 Task: Search one way flight ticket for 4 adults, 1 infant in seat and 1 infant on lap in premium economy from Utqiagvik(barrow): Wiley Postwill Rogers Memorial Airport to Greensboro: Piedmont Triad International Airport on 5-1-2023. Stops: One stop or fewer. Choice of flights is Sun country airlines. Number of bags: 3 checked bags. Price is upto 83000. Outbound departure time preference is 20:45. Return departure time preference is 4:45.
Action: Mouse moved to (168, 189)
Screenshot: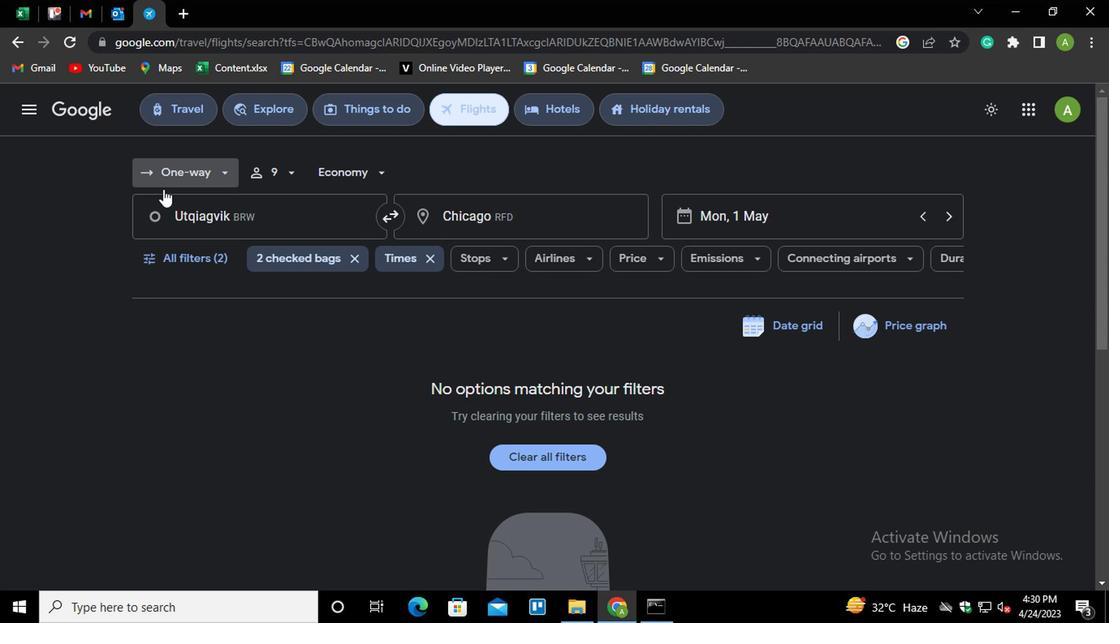
Action: Mouse pressed left at (168, 189)
Screenshot: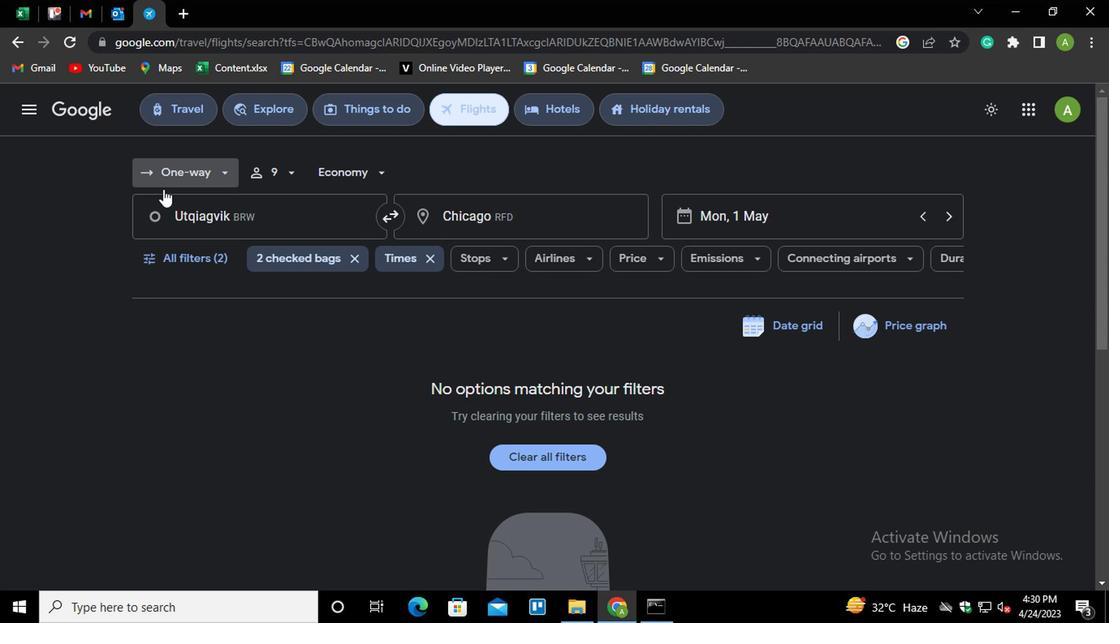 
Action: Mouse moved to (216, 248)
Screenshot: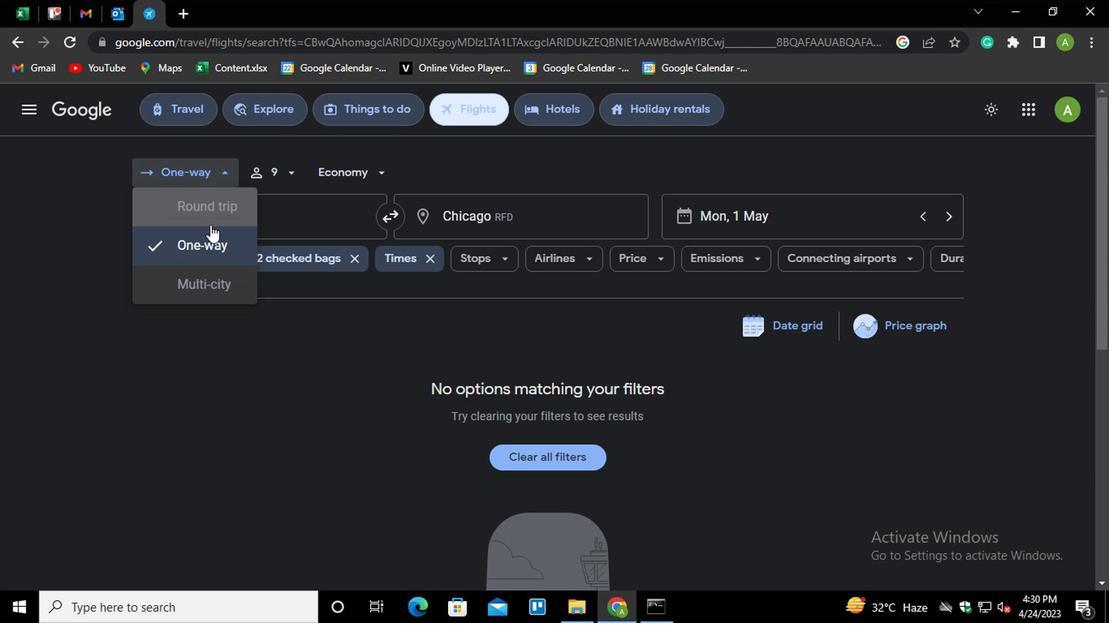 
Action: Mouse pressed left at (216, 248)
Screenshot: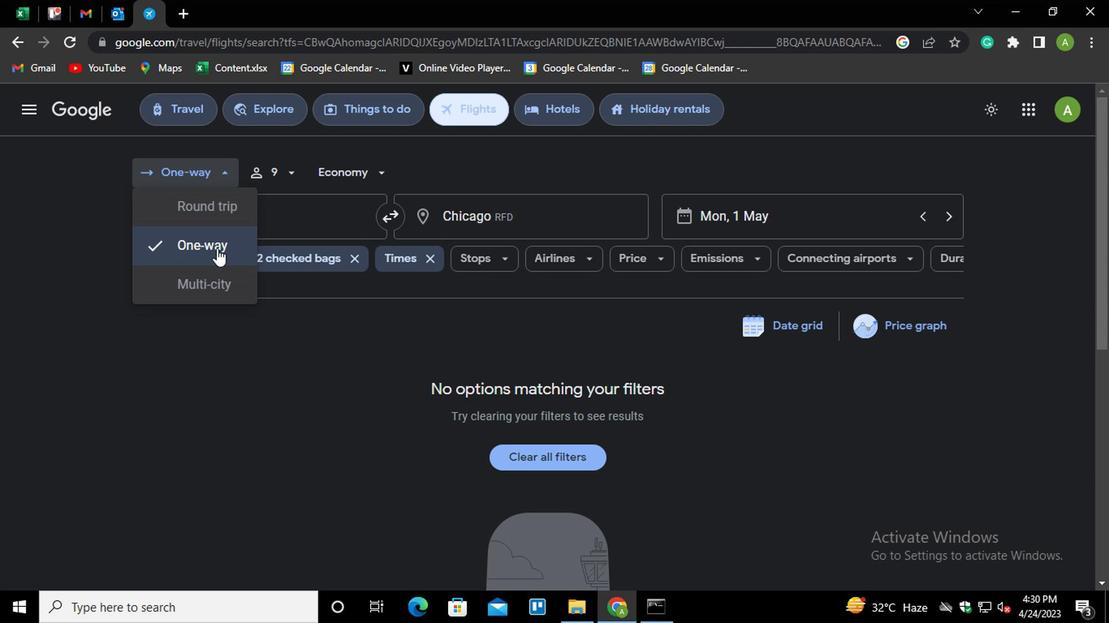 
Action: Mouse moved to (285, 180)
Screenshot: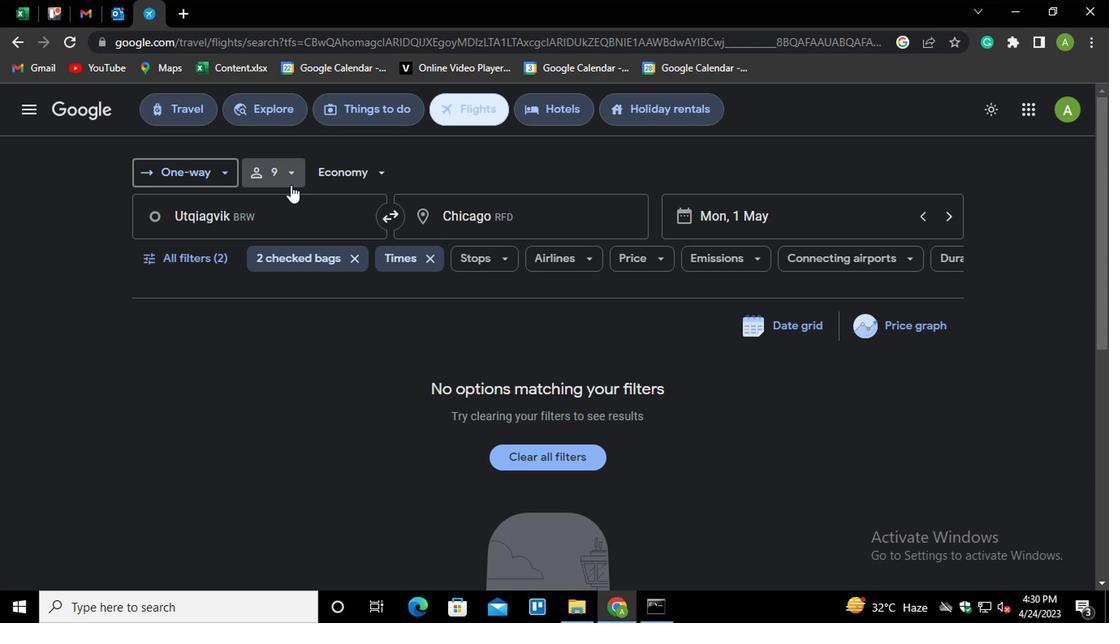
Action: Mouse pressed left at (285, 180)
Screenshot: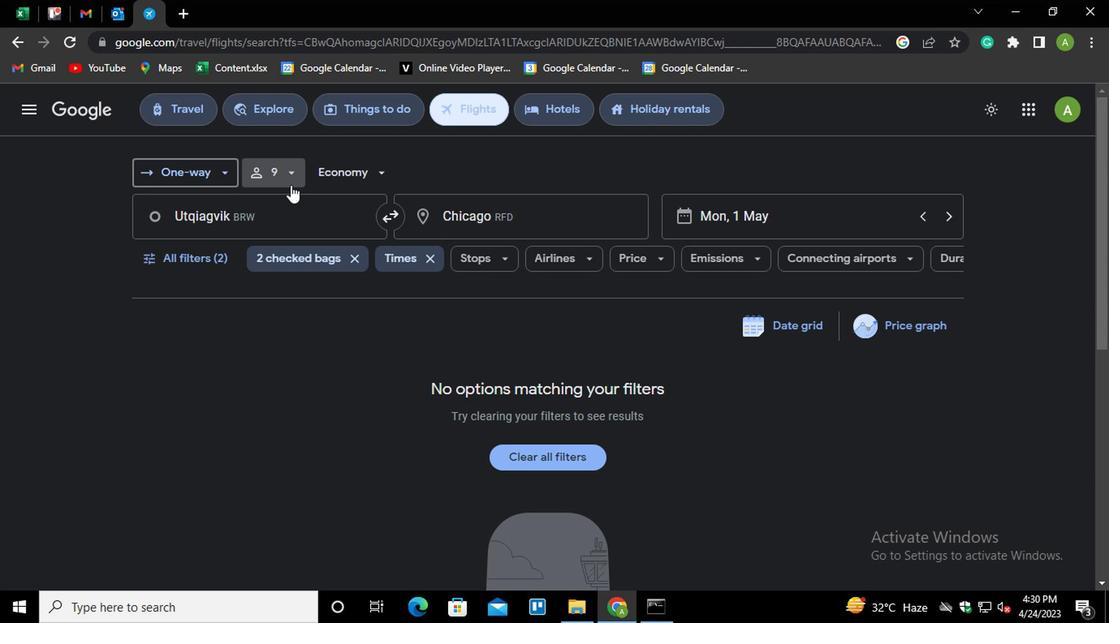 
Action: Mouse moved to (343, 217)
Screenshot: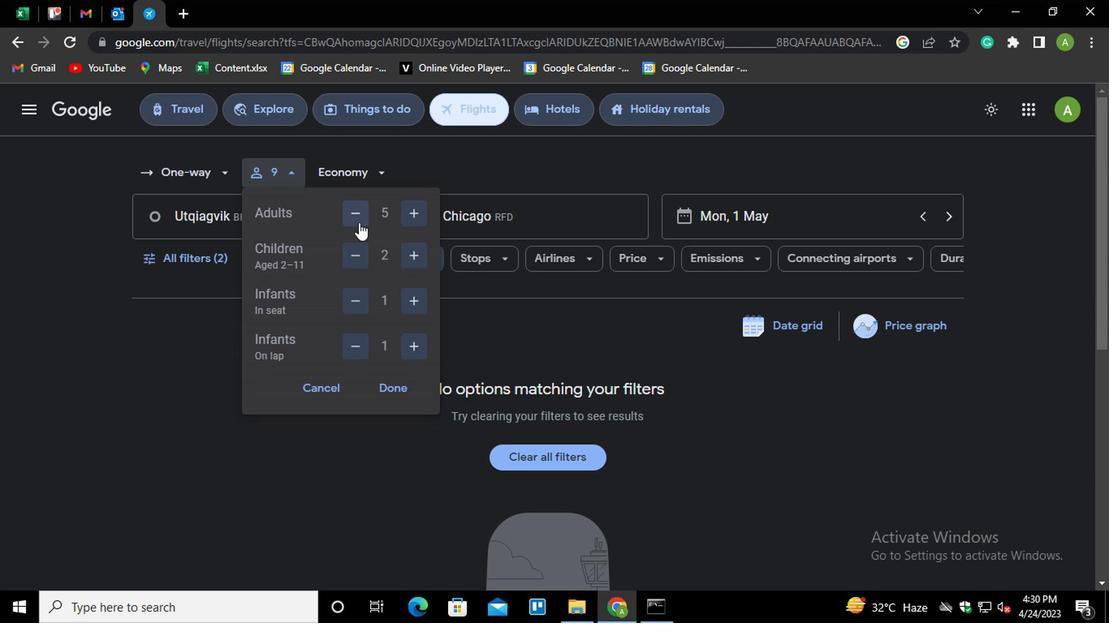 
Action: Mouse pressed left at (343, 217)
Screenshot: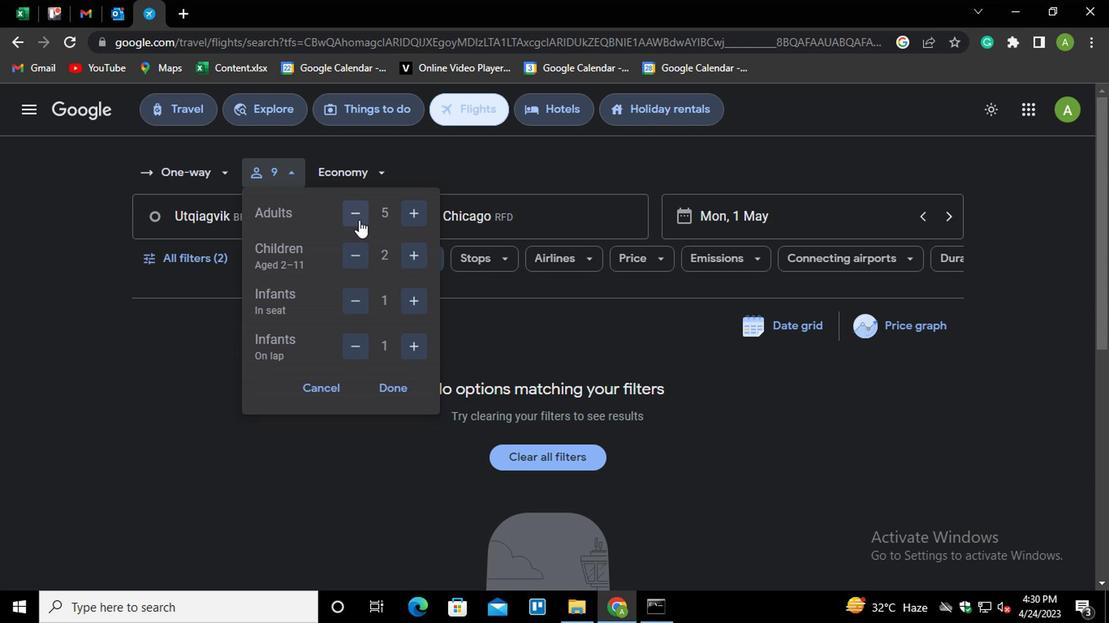 
Action: Mouse moved to (344, 257)
Screenshot: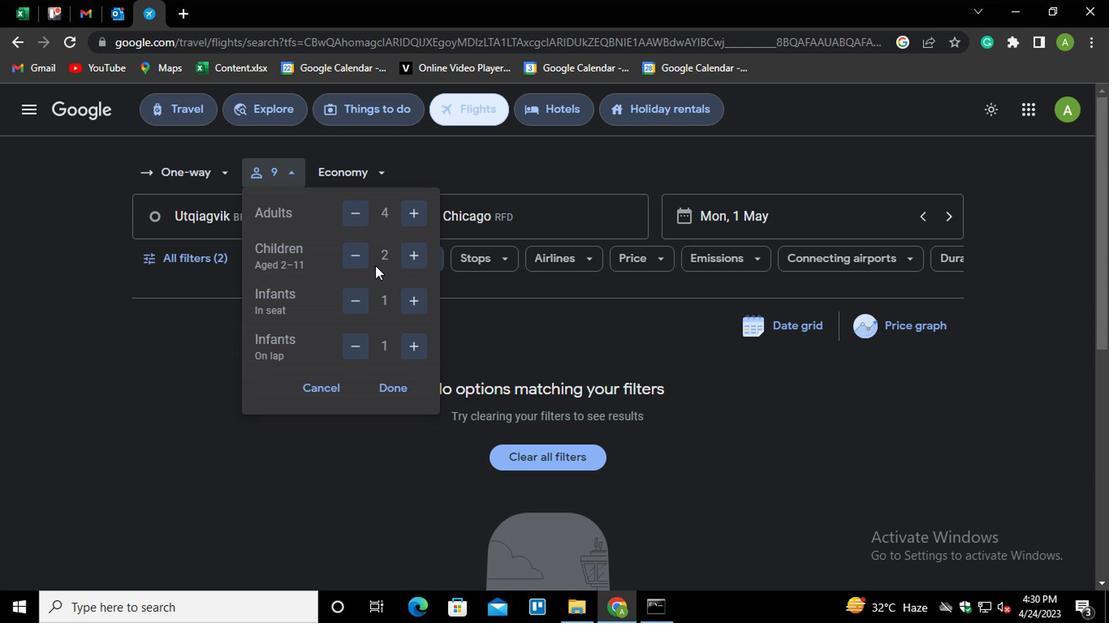 
Action: Mouse pressed left at (344, 257)
Screenshot: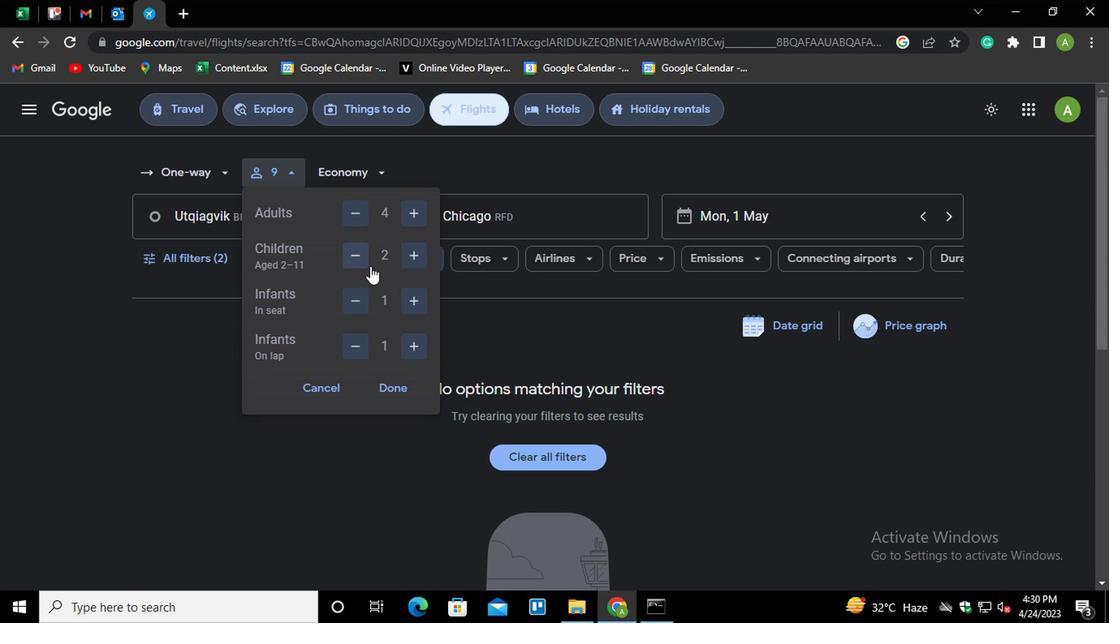 
Action: Mouse pressed left at (344, 257)
Screenshot: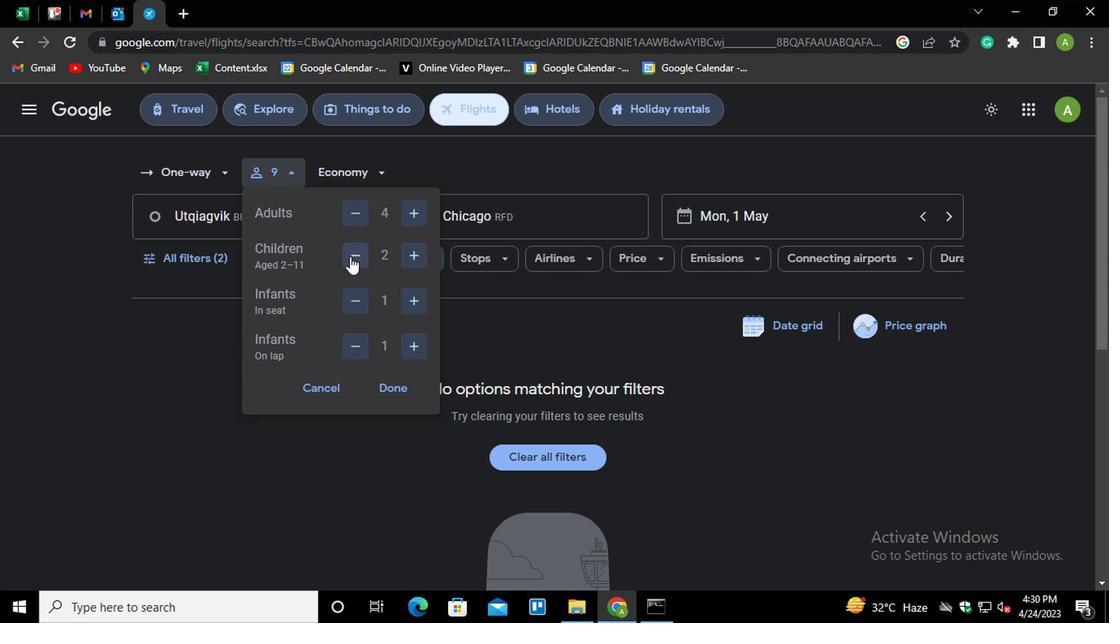 
Action: Mouse moved to (384, 393)
Screenshot: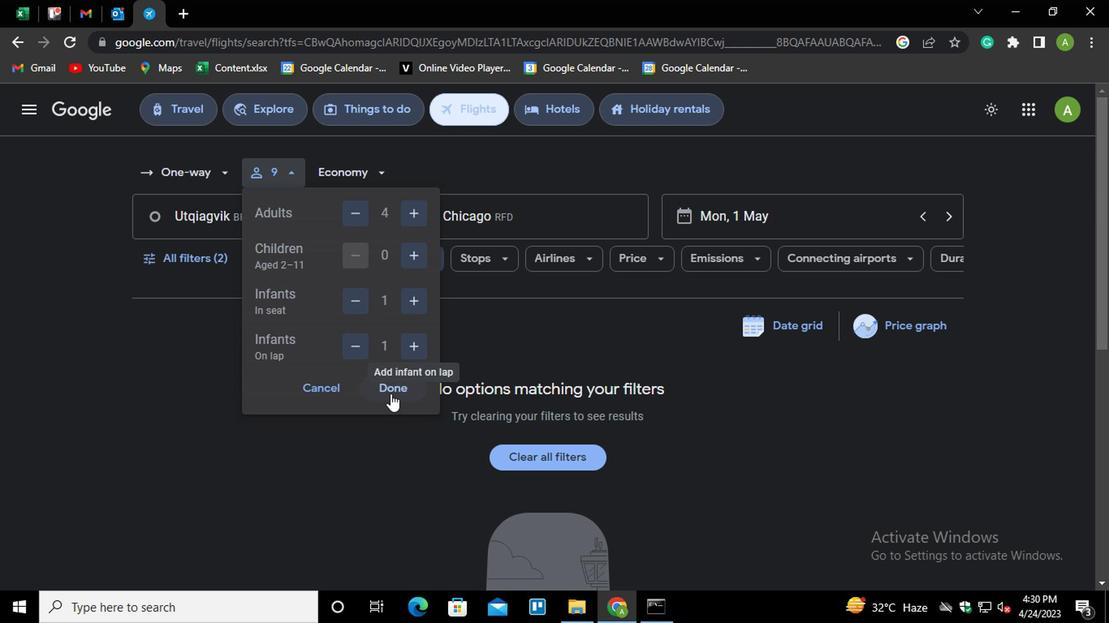 
Action: Mouse pressed left at (384, 393)
Screenshot: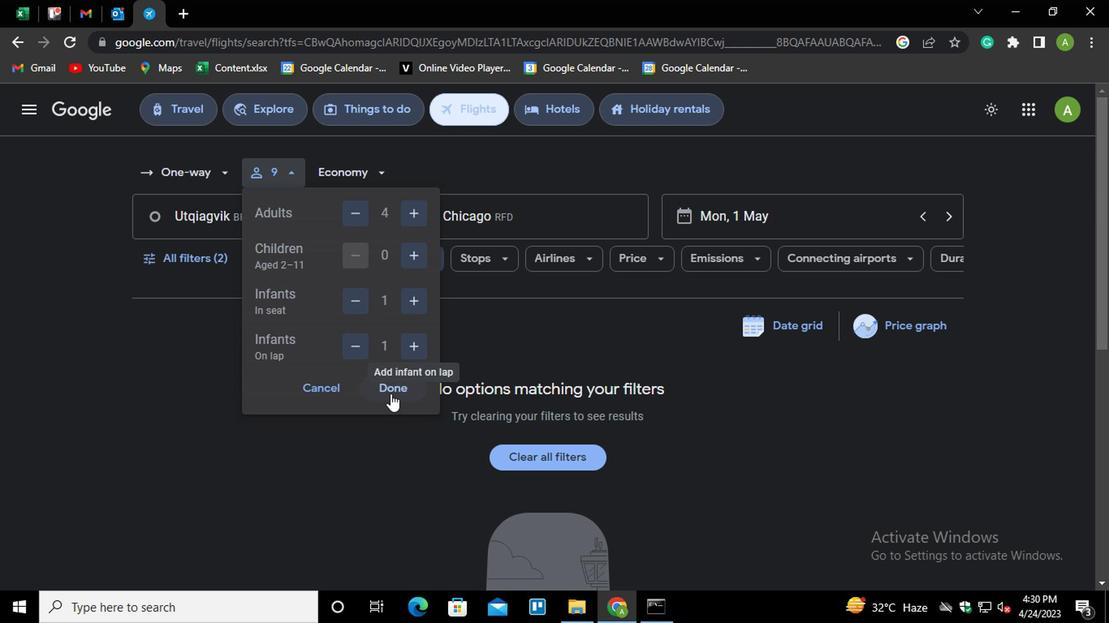 
Action: Mouse moved to (337, 187)
Screenshot: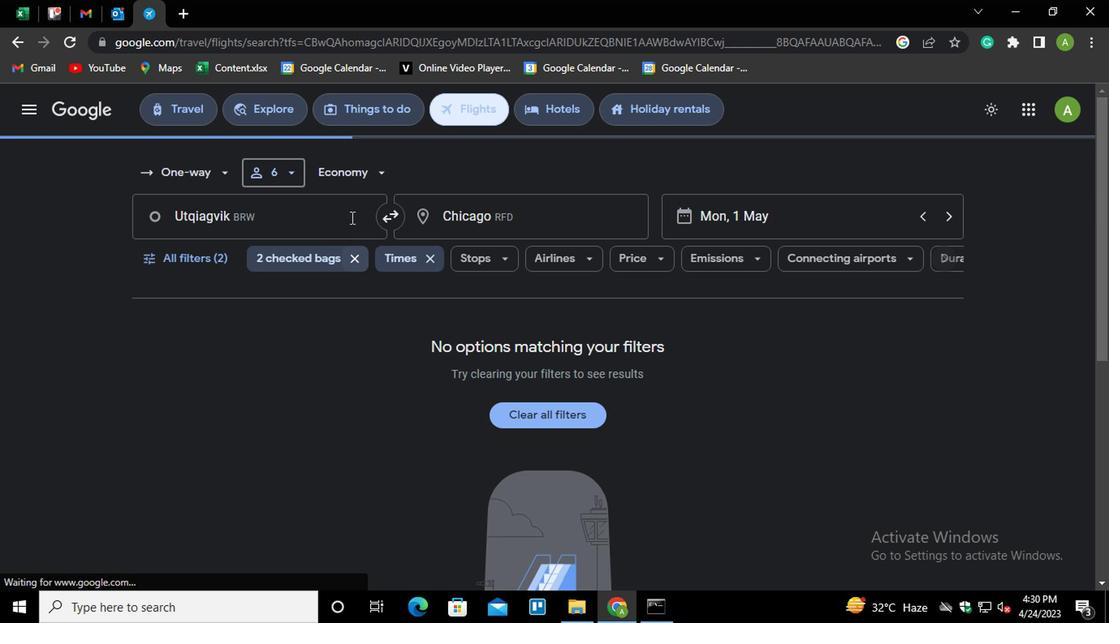 
Action: Mouse pressed left at (337, 187)
Screenshot: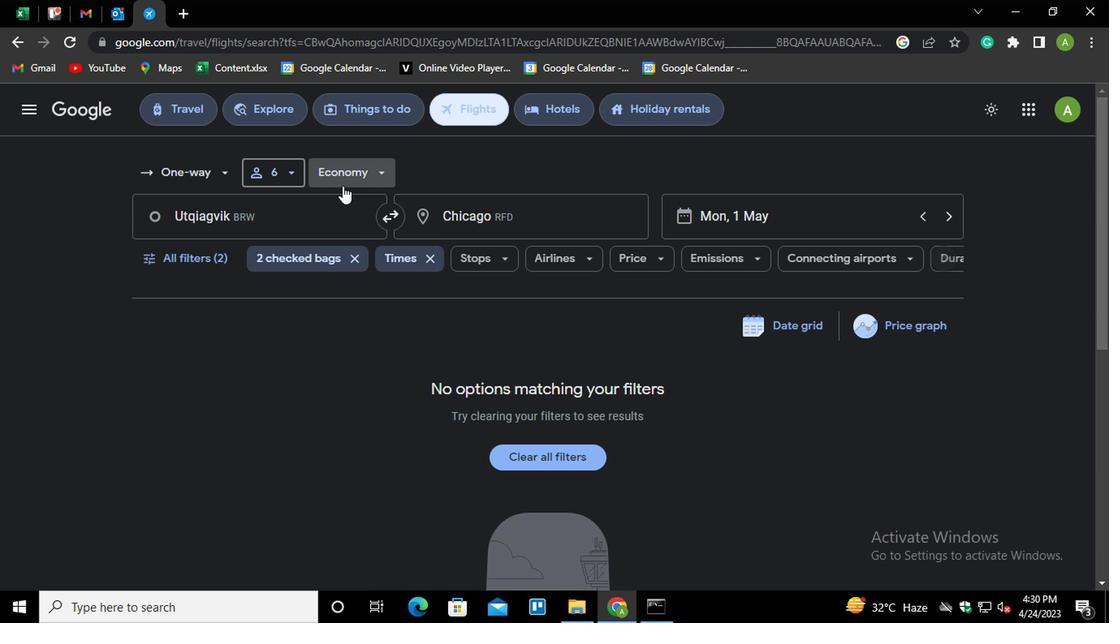 
Action: Mouse moved to (370, 237)
Screenshot: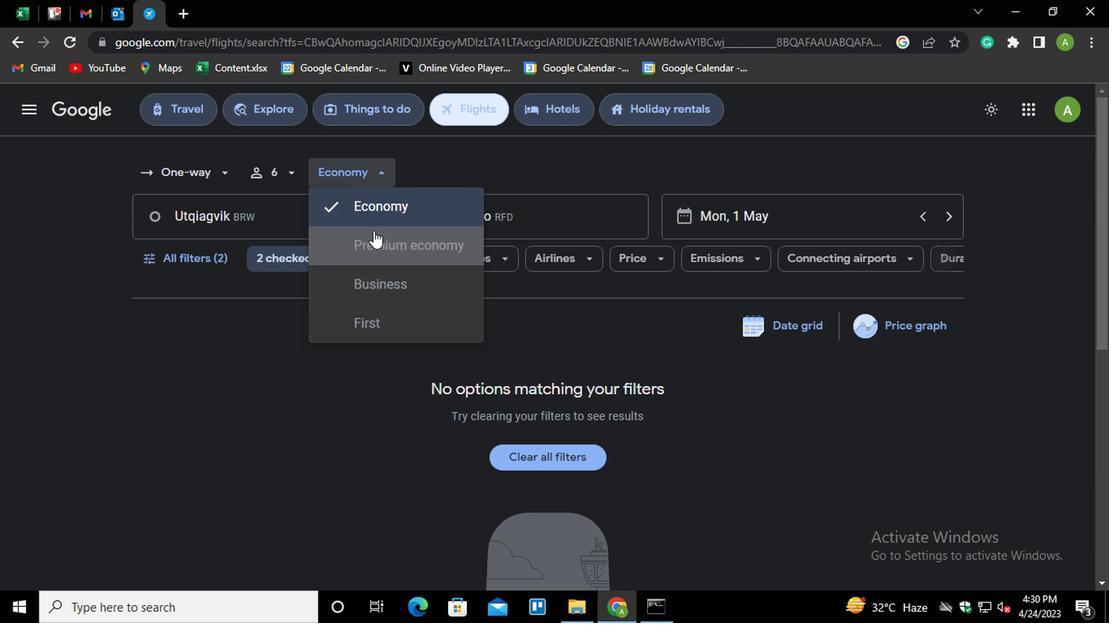 
Action: Mouse pressed left at (370, 237)
Screenshot: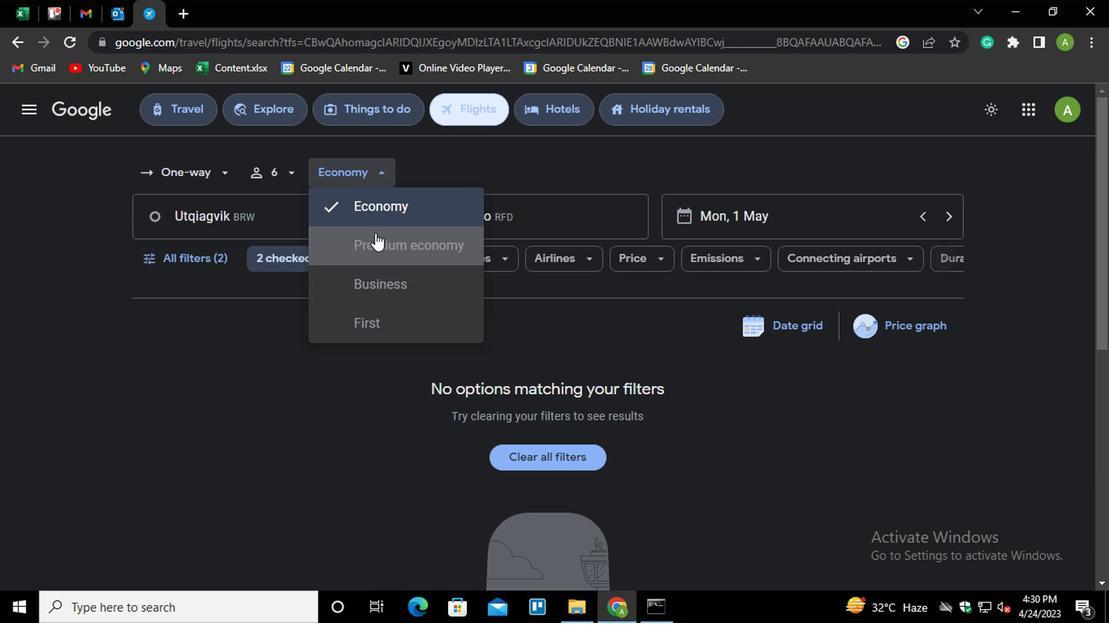 
Action: Mouse moved to (533, 224)
Screenshot: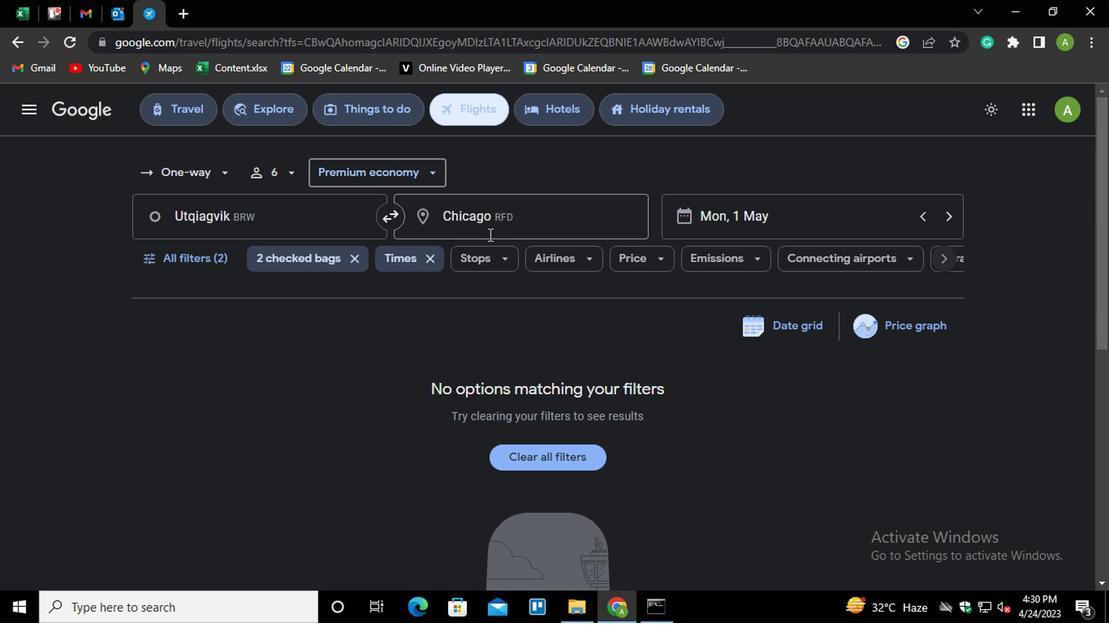 
Action: Mouse pressed left at (533, 224)
Screenshot: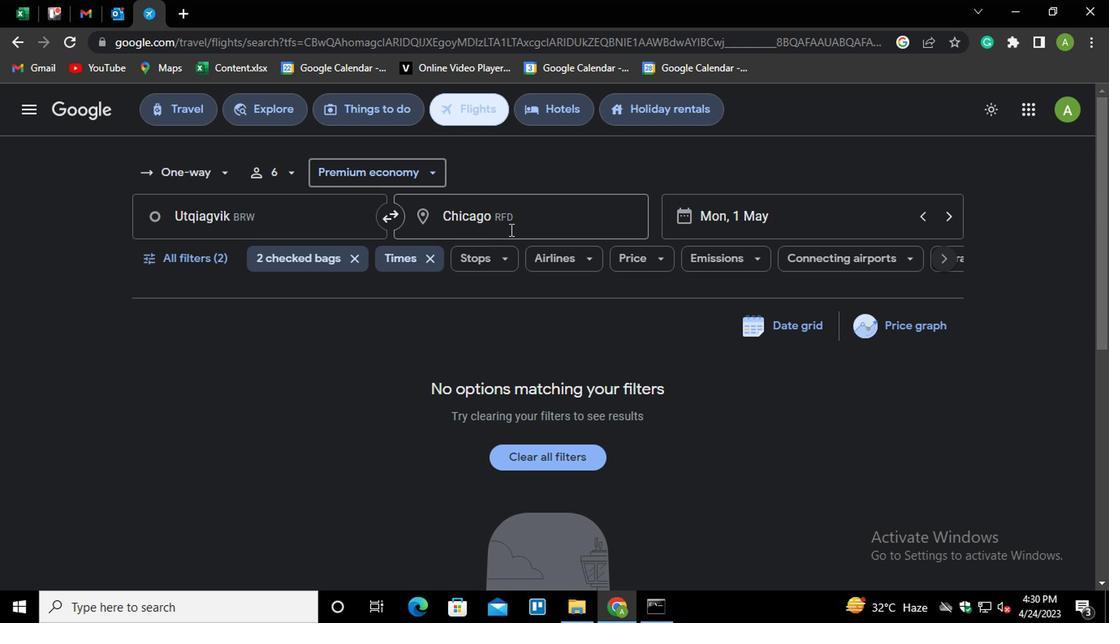 
Action: Mouse moved to (532, 224)
Screenshot: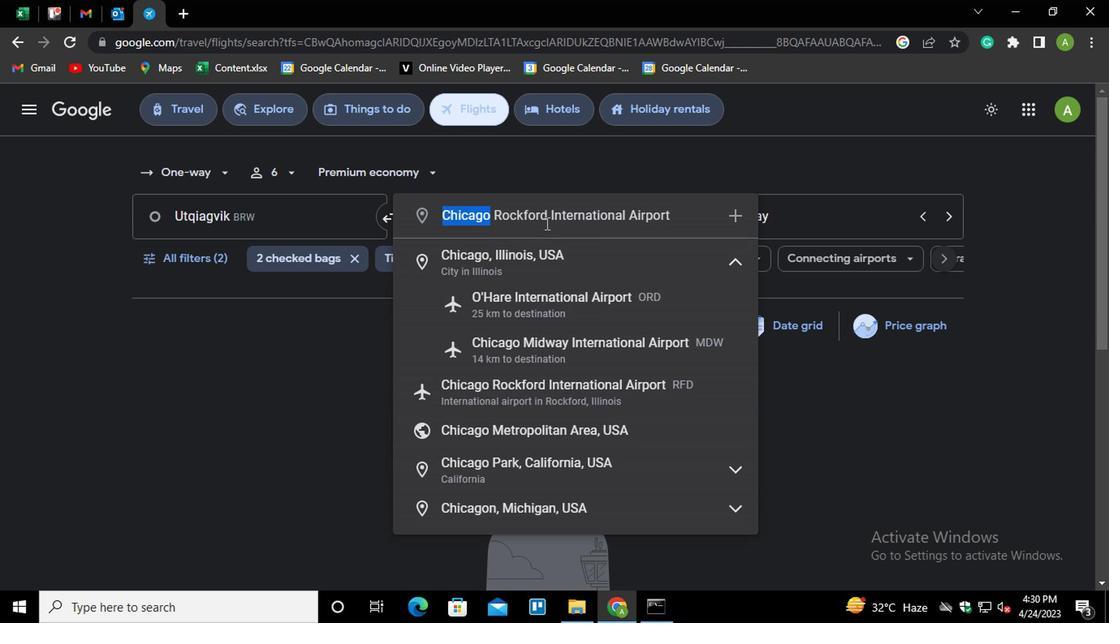 
Action: Key pressed <Key.shift>GREENS<Key.down><Key.down><Key.enter>
Screenshot: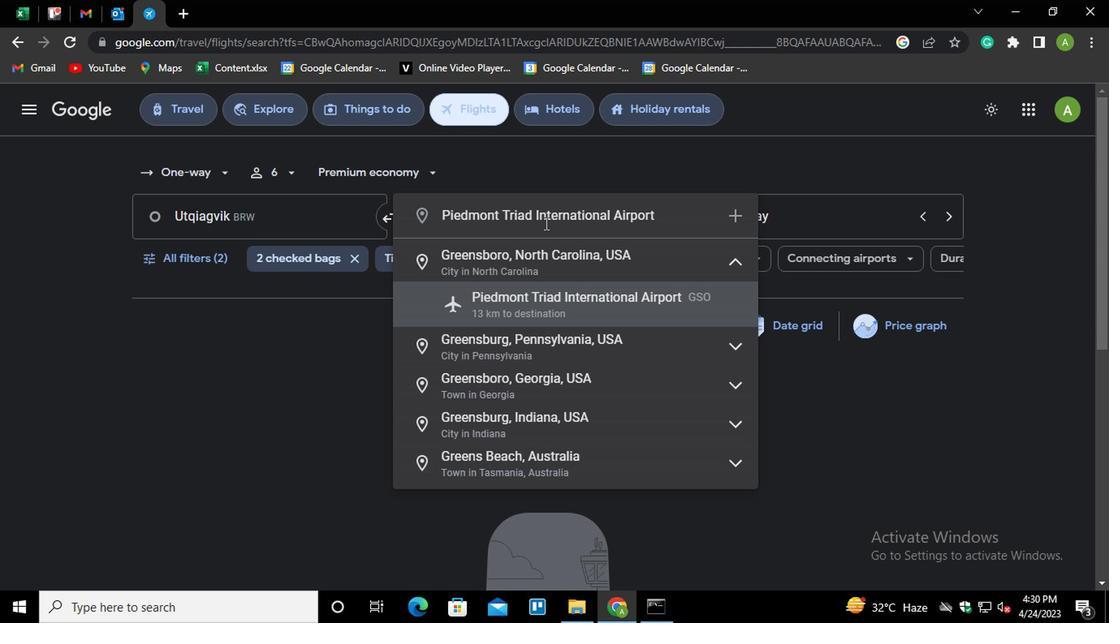 
Action: Mouse moved to (220, 259)
Screenshot: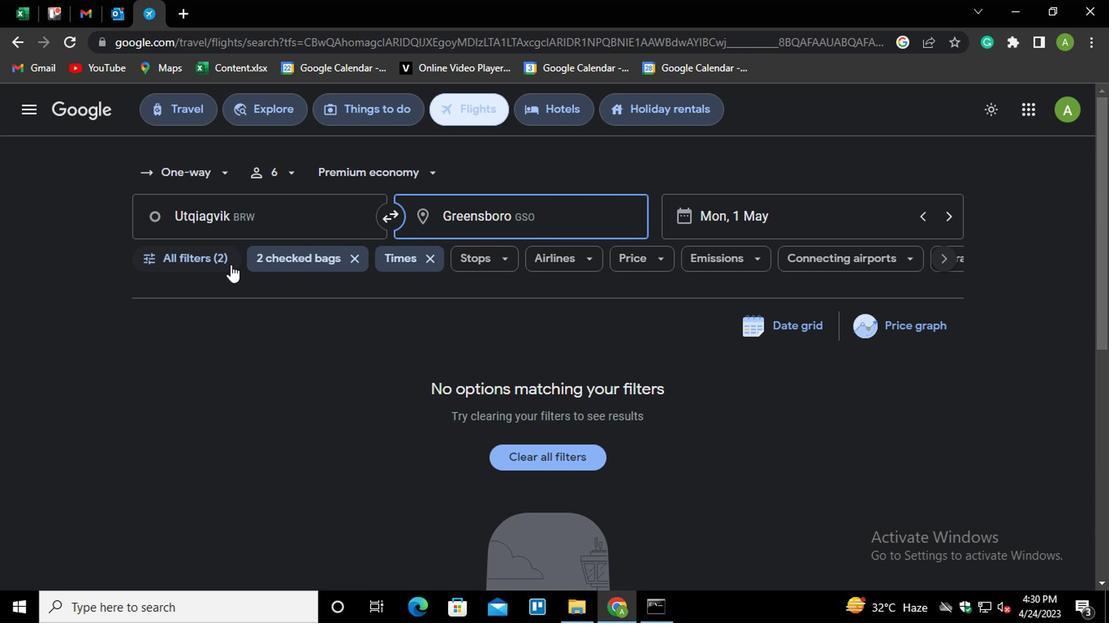 
Action: Mouse pressed left at (220, 259)
Screenshot: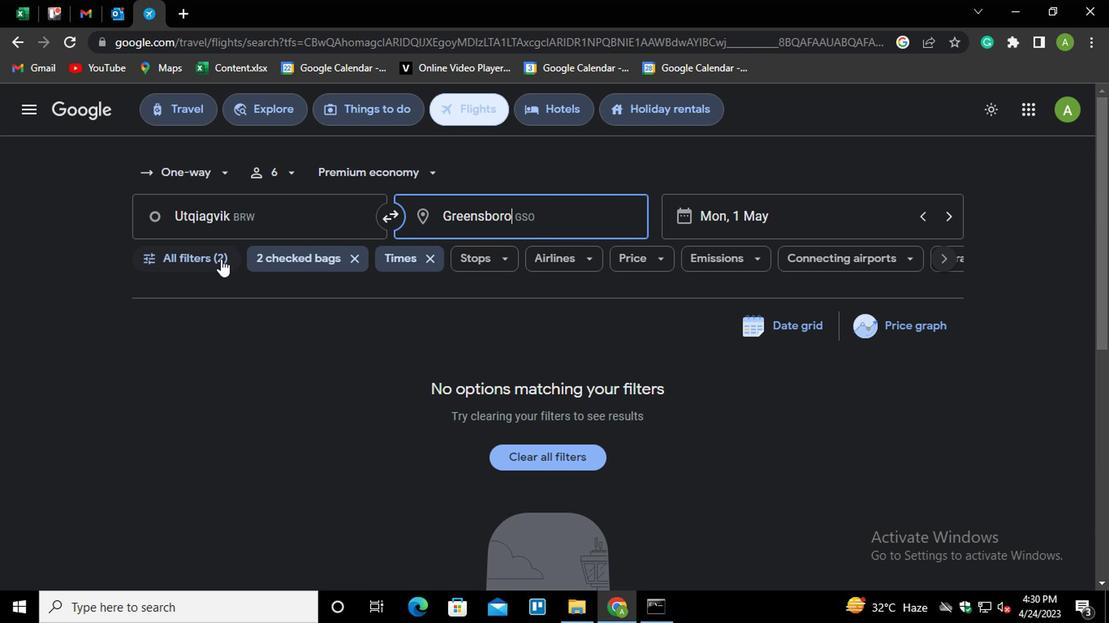 
Action: Mouse moved to (360, 480)
Screenshot: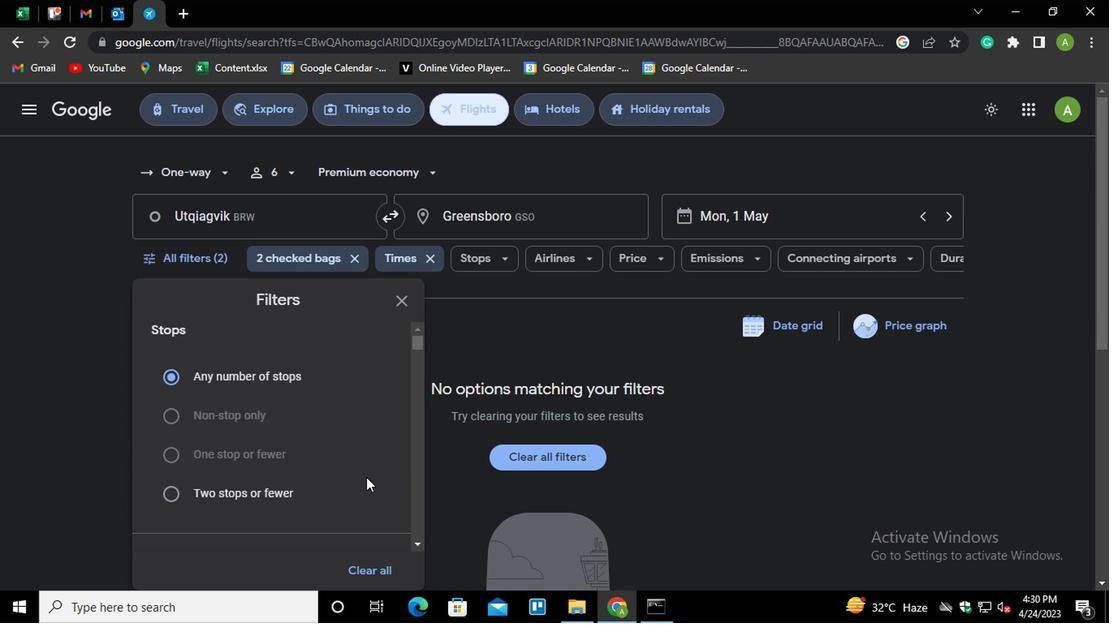 
Action: Mouse scrolled (360, 479) with delta (0, -1)
Screenshot: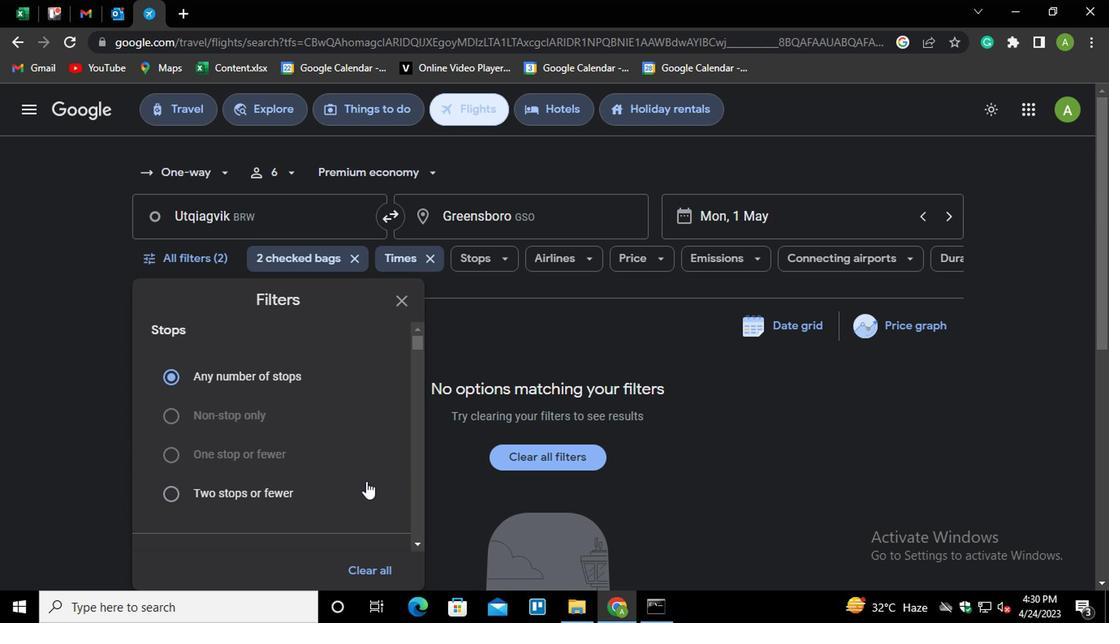 
Action: Mouse moved to (359, 477)
Screenshot: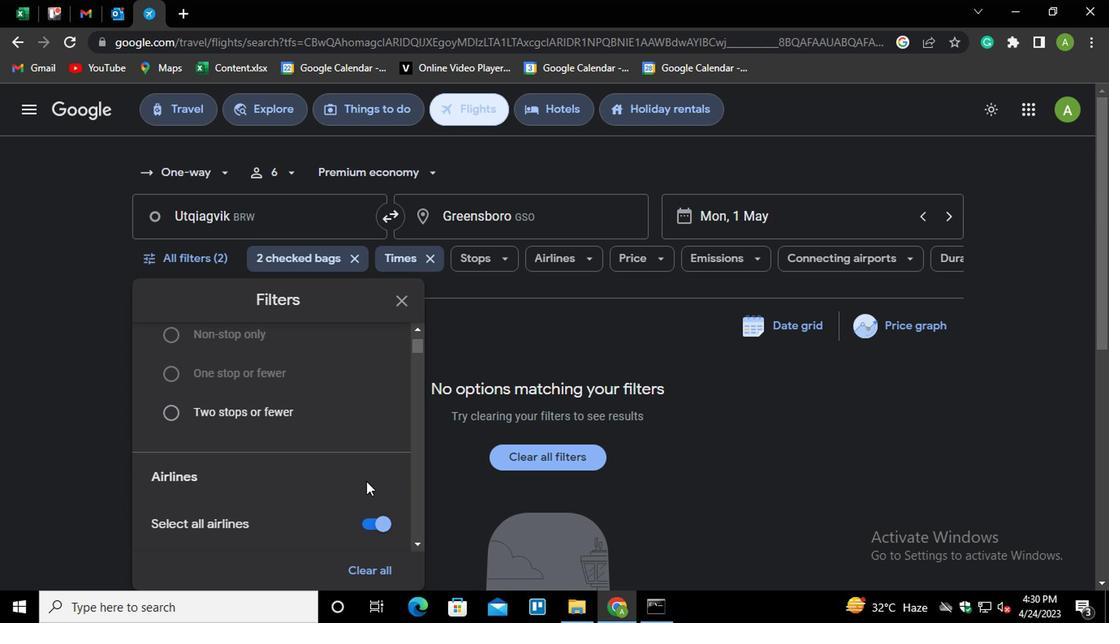 
Action: Mouse scrolled (359, 478) with delta (0, 1)
Screenshot: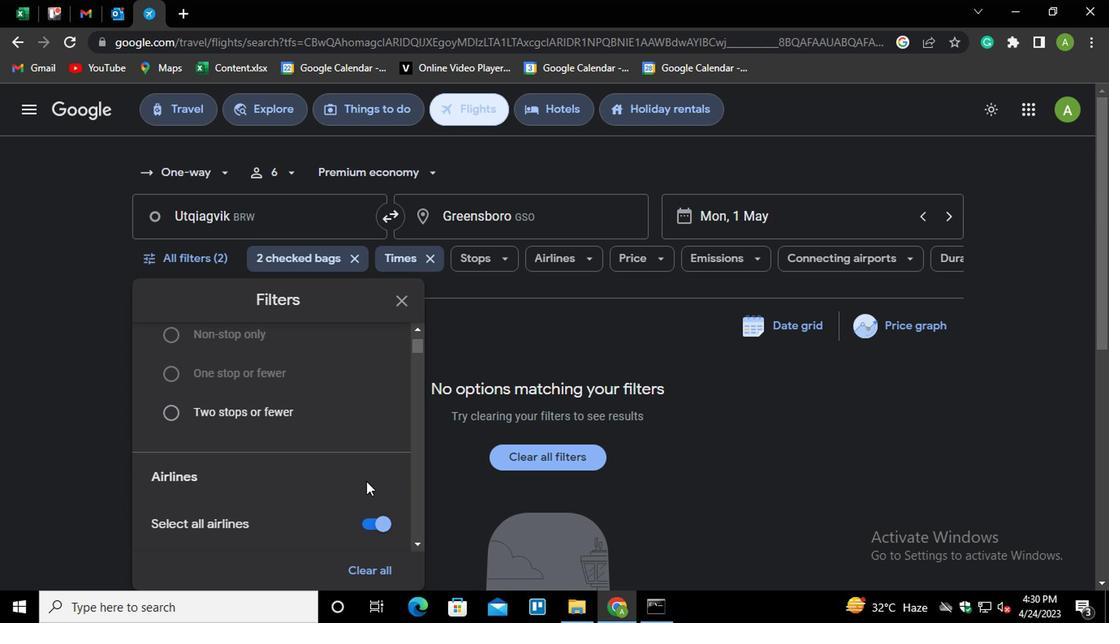 
Action: Mouse scrolled (359, 478) with delta (0, 1)
Screenshot: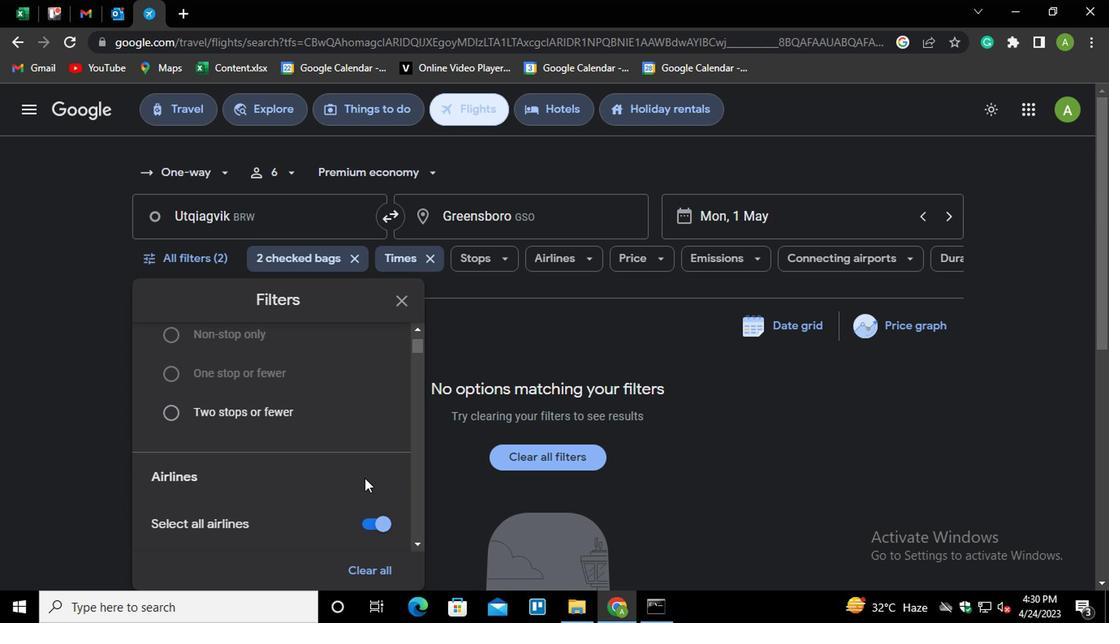 
Action: Mouse moved to (295, 452)
Screenshot: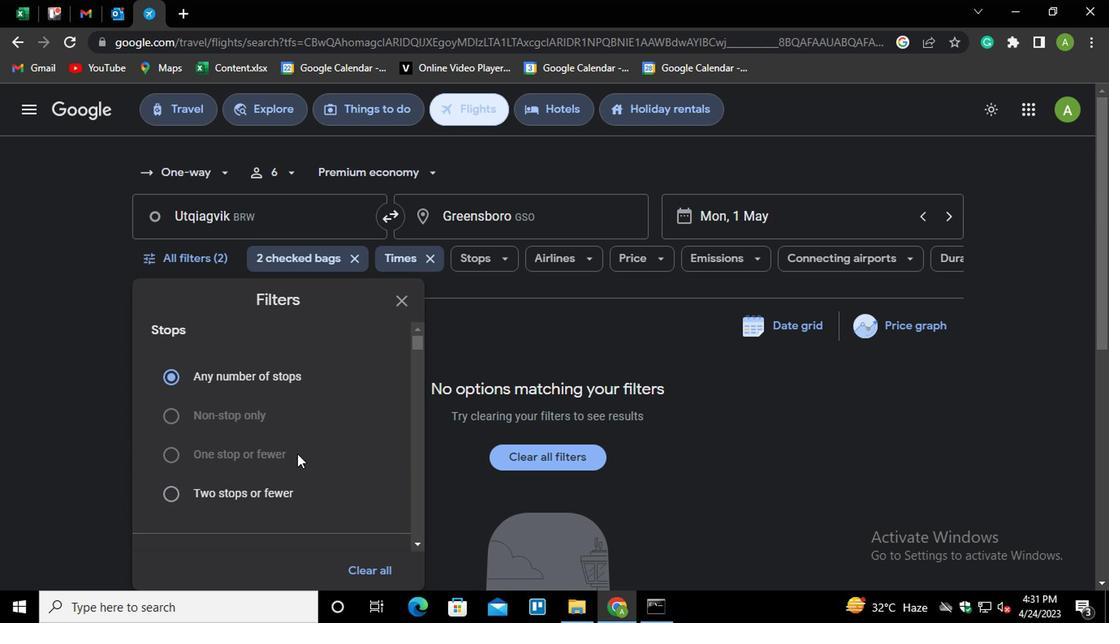
Action: Mouse scrolled (295, 451) with delta (0, 0)
Screenshot: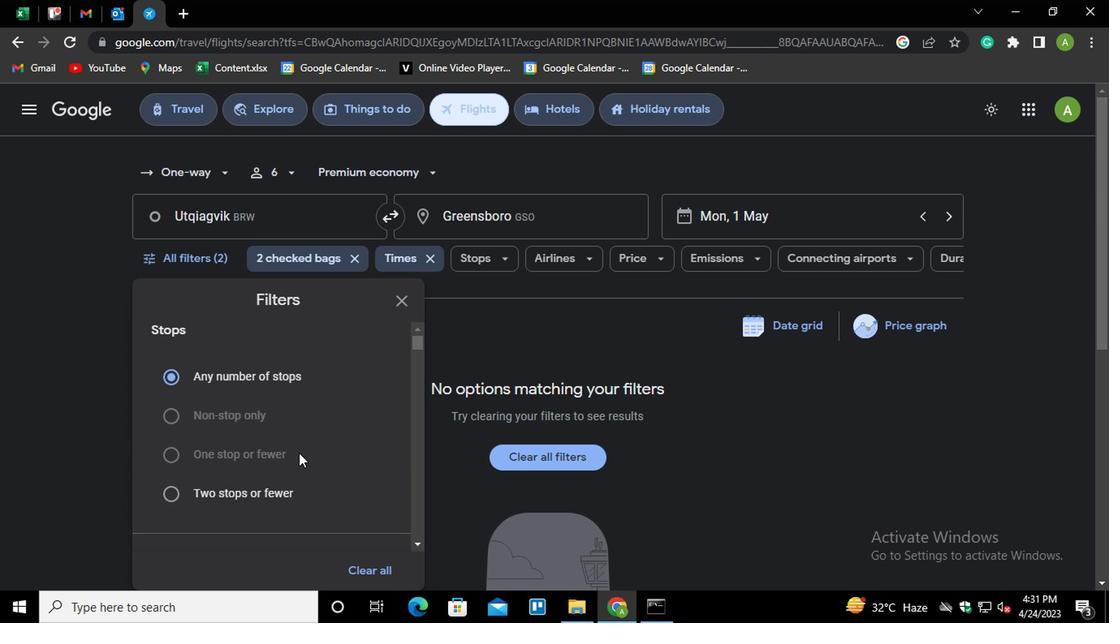 
Action: Mouse moved to (366, 511)
Screenshot: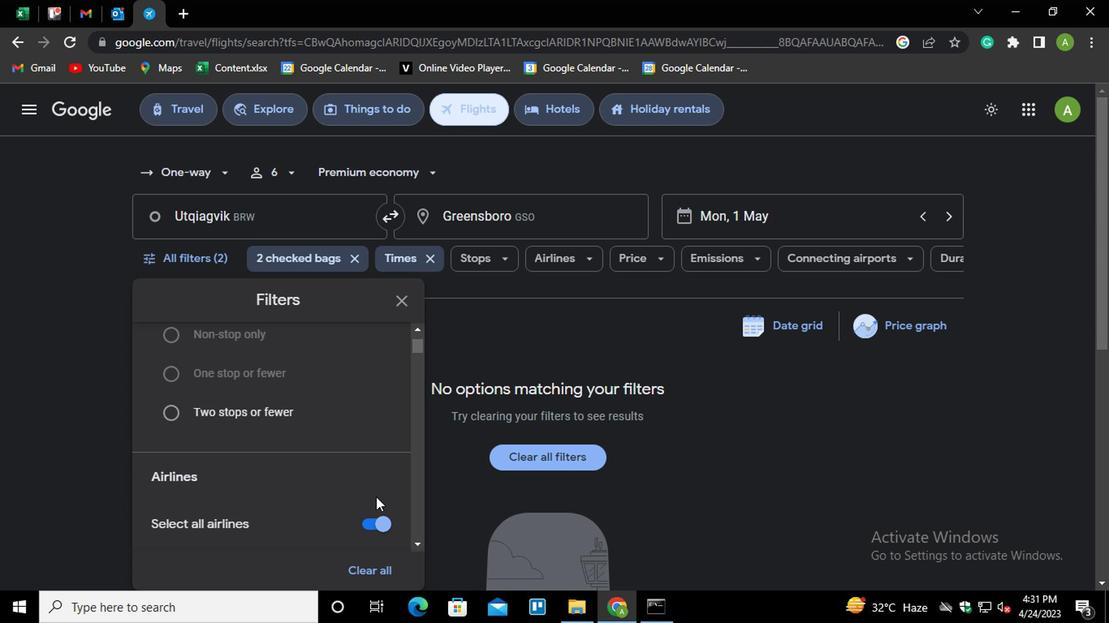 
Action: Mouse pressed left at (366, 511)
Screenshot: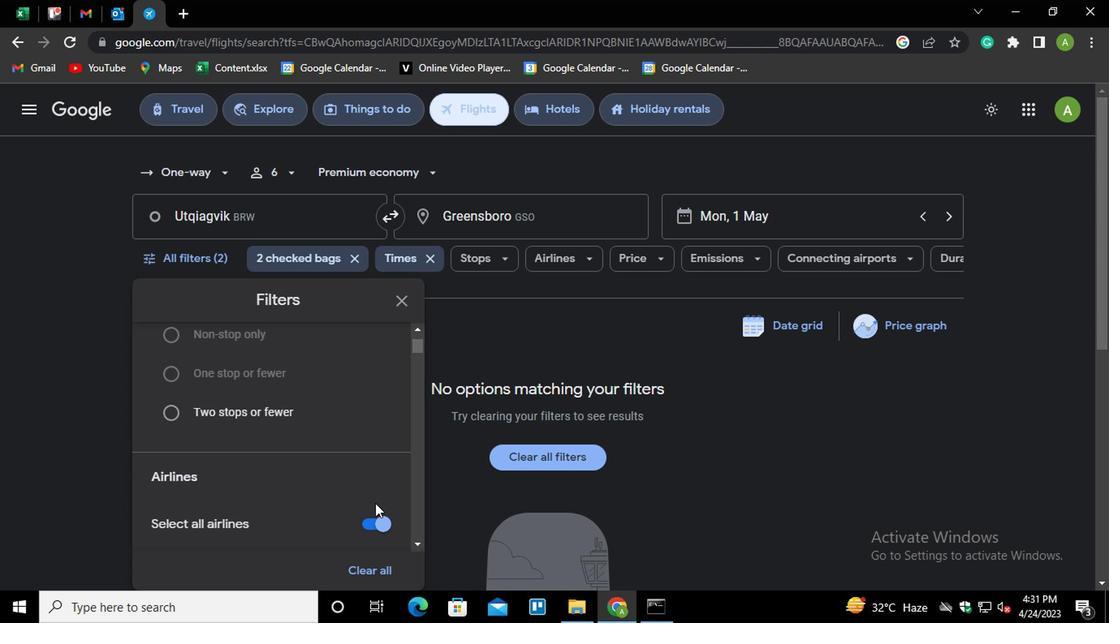 
Action: Mouse moved to (339, 454)
Screenshot: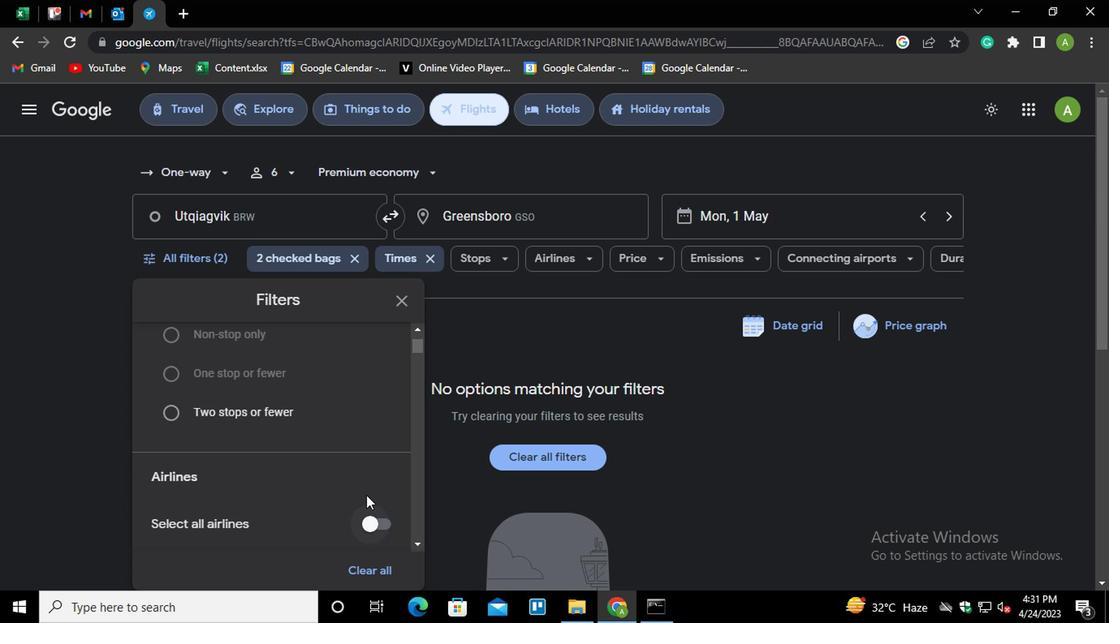 
Action: Mouse scrolled (339, 452) with delta (0, -1)
Screenshot: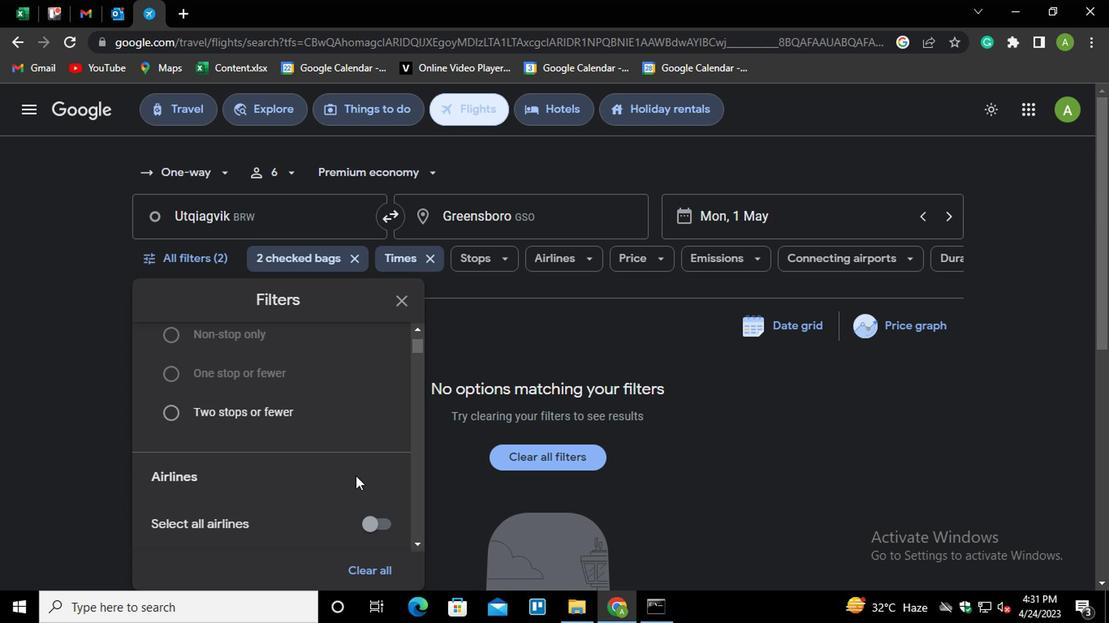 
Action: Mouse scrolled (339, 452) with delta (0, -1)
Screenshot: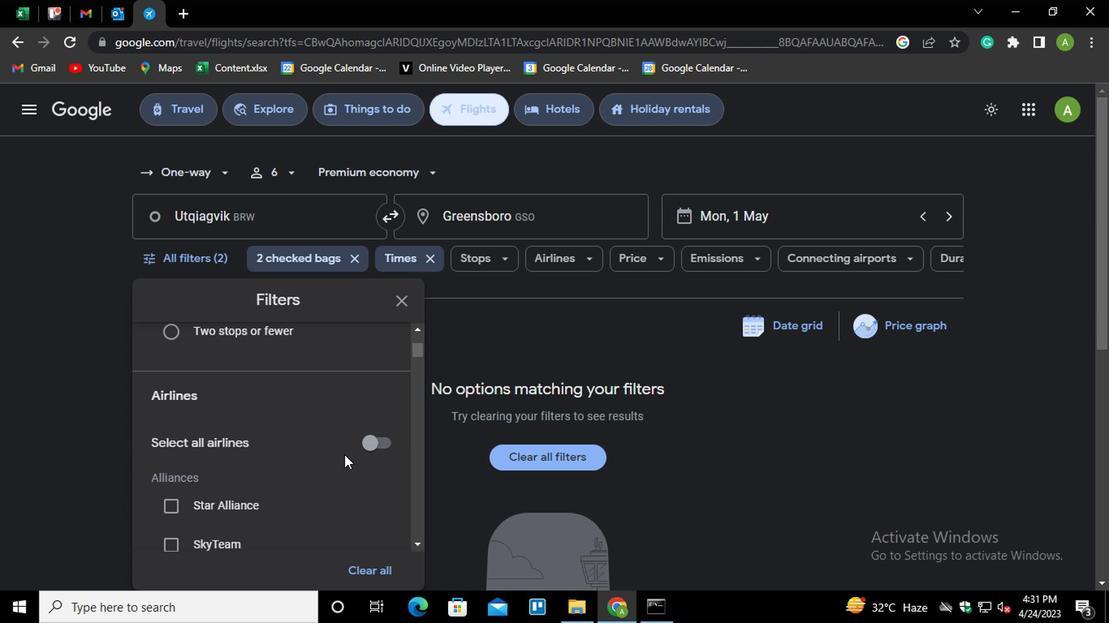 
Action: Mouse scrolled (339, 452) with delta (0, -1)
Screenshot: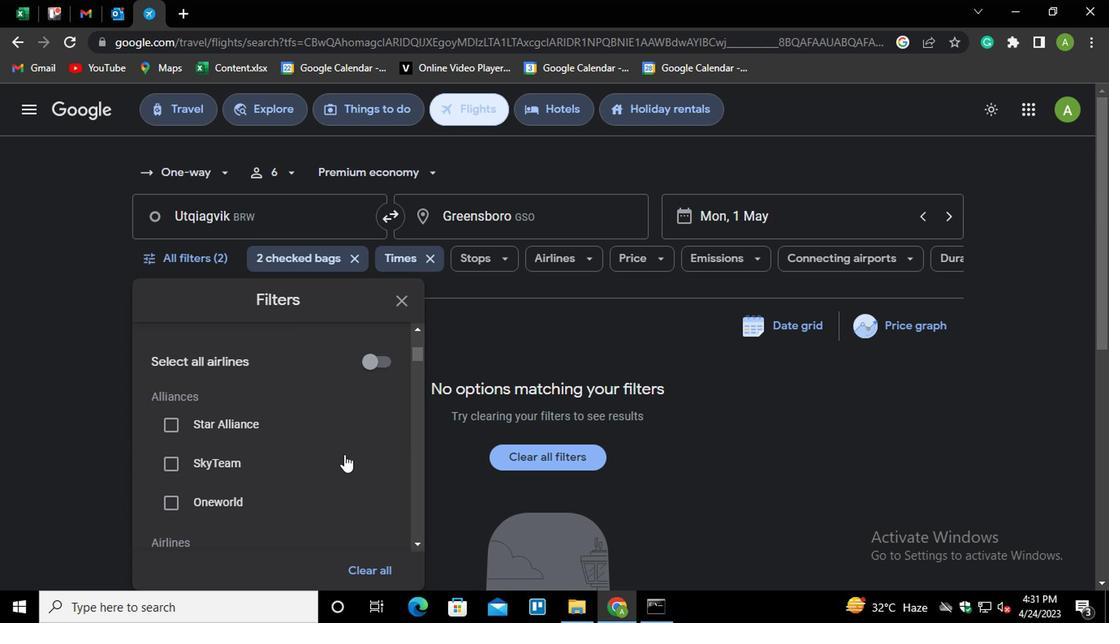 
Action: Mouse scrolled (339, 452) with delta (0, -1)
Screenshot: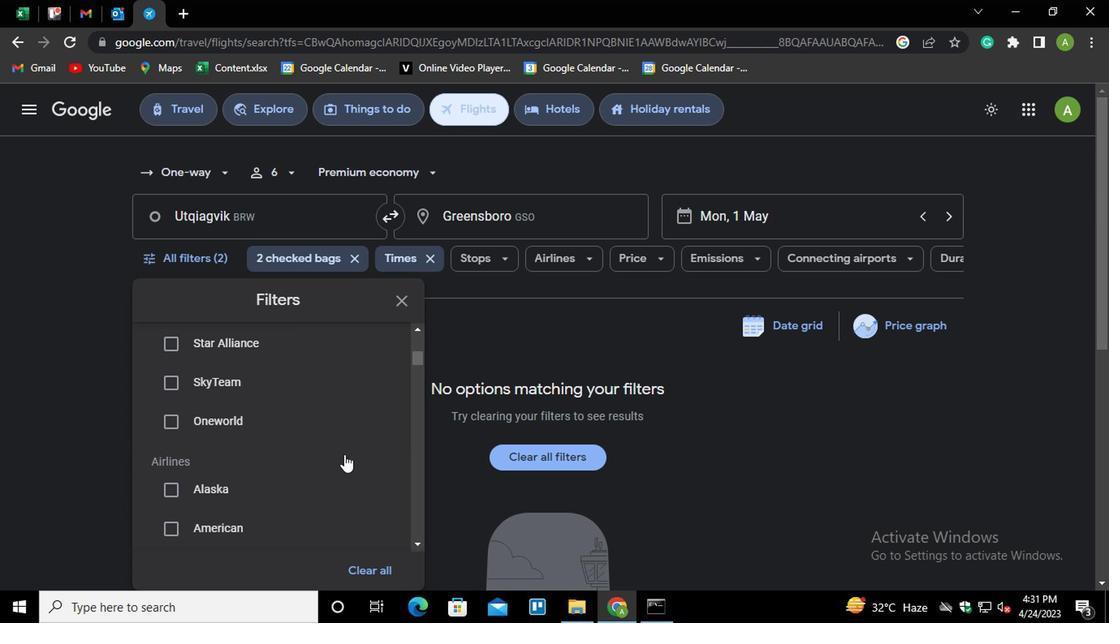 
Action: Mouse scrolled (339, 452) with delta (0, -1)
Screenshot: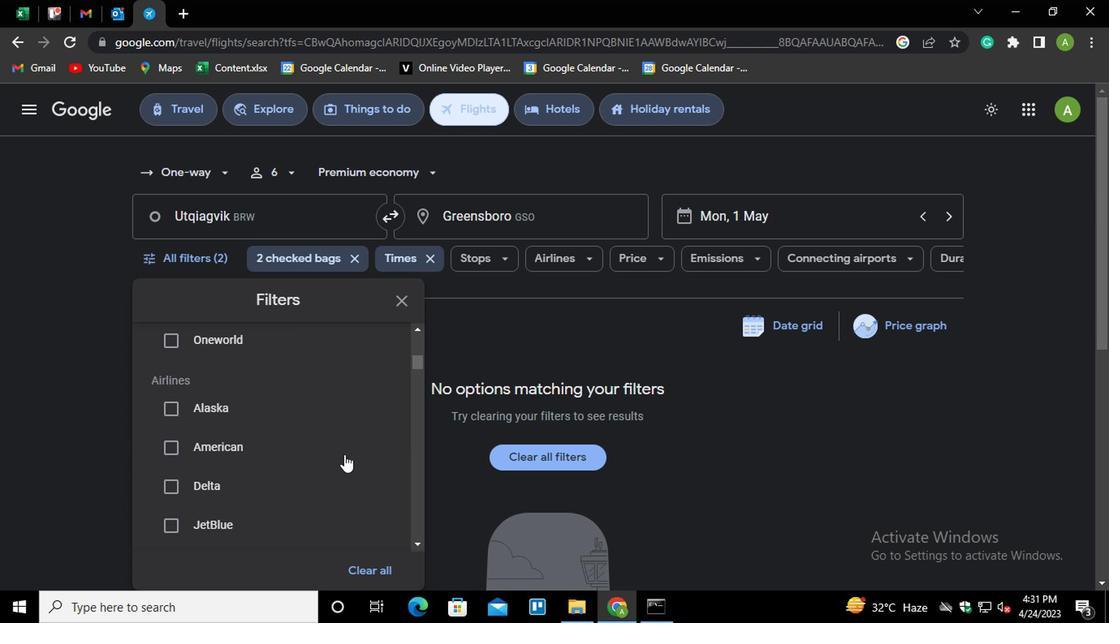 
Action: Mouse scrolled (339, 452) with delta (0, -1)
Screenshot: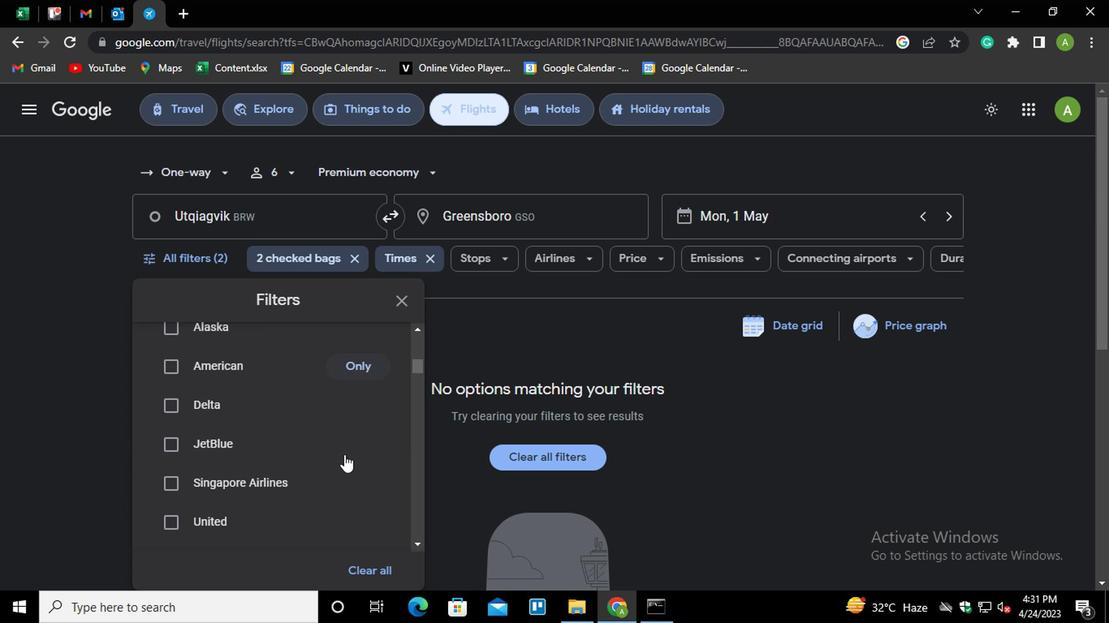 
Action: Mouse scrolled (339, 452) with delta (0, -1)
Screenshot: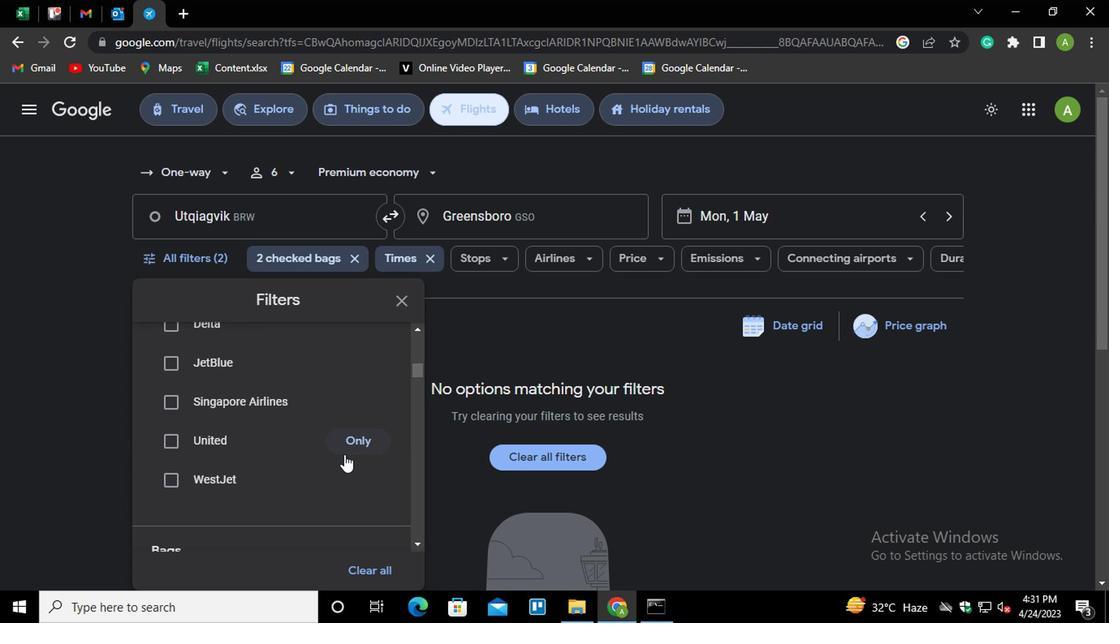 
Action: Mouse scrolled (339, 452) with delta (0, -1)
Screenshot: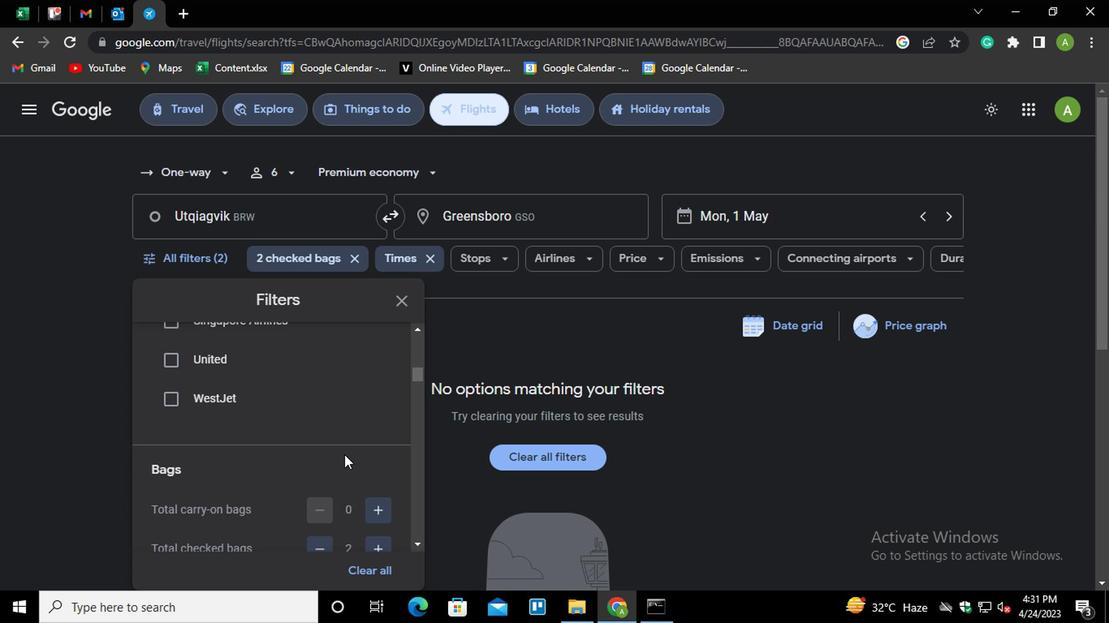 
Action: Mouse moved to (375, 464)
Screenshot: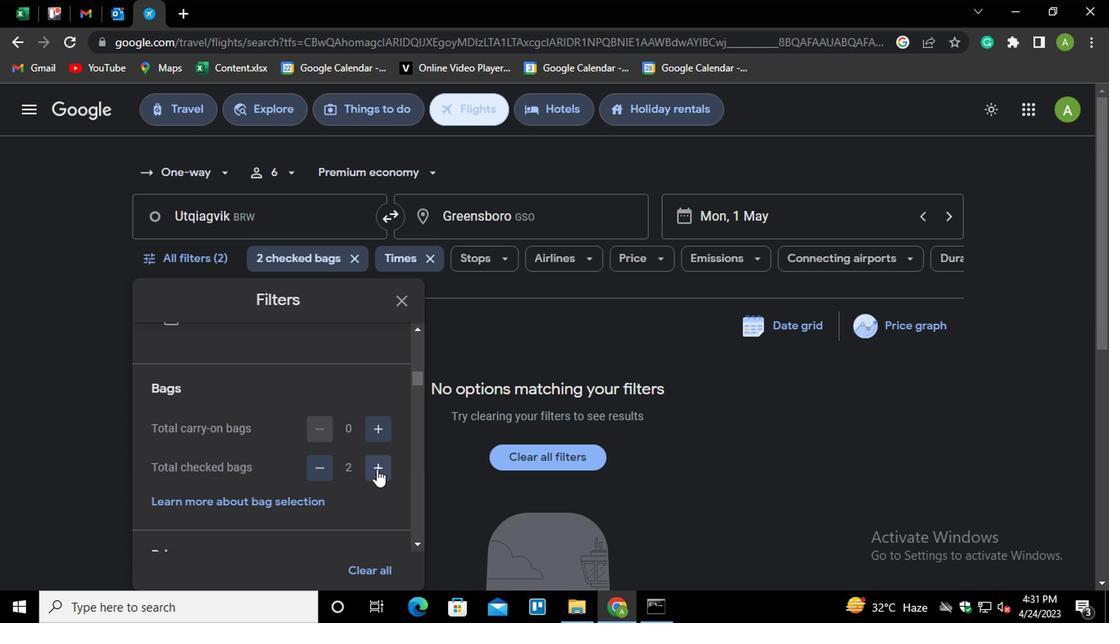 
Action: Mouse pressed left at (375, 464)
Screenshot: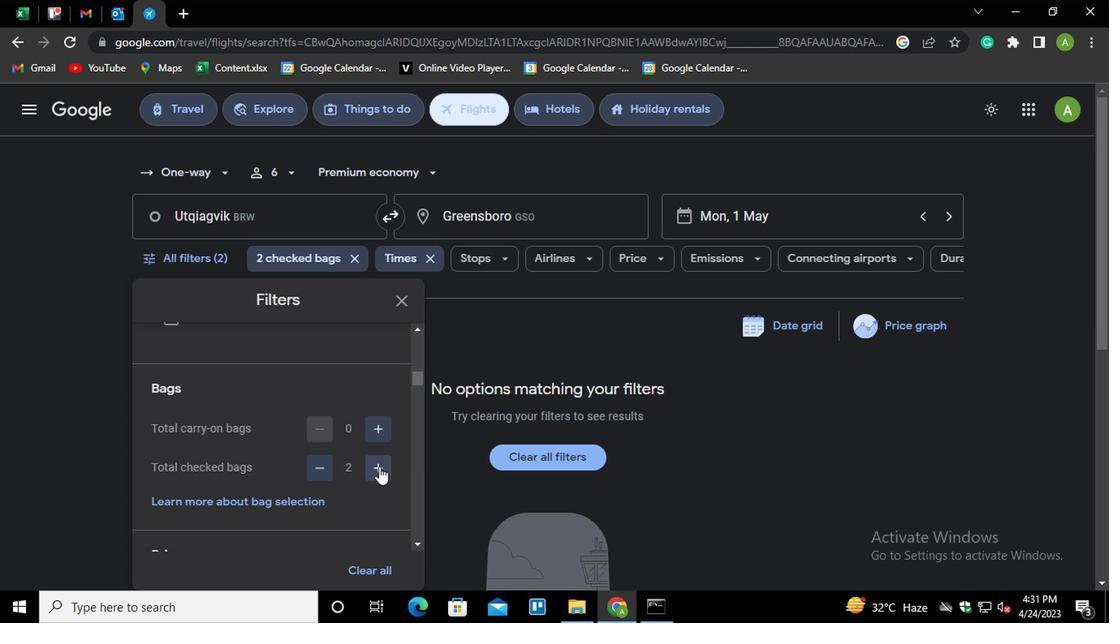 
Action: Mouse moved to (362, 489)
Screenshot: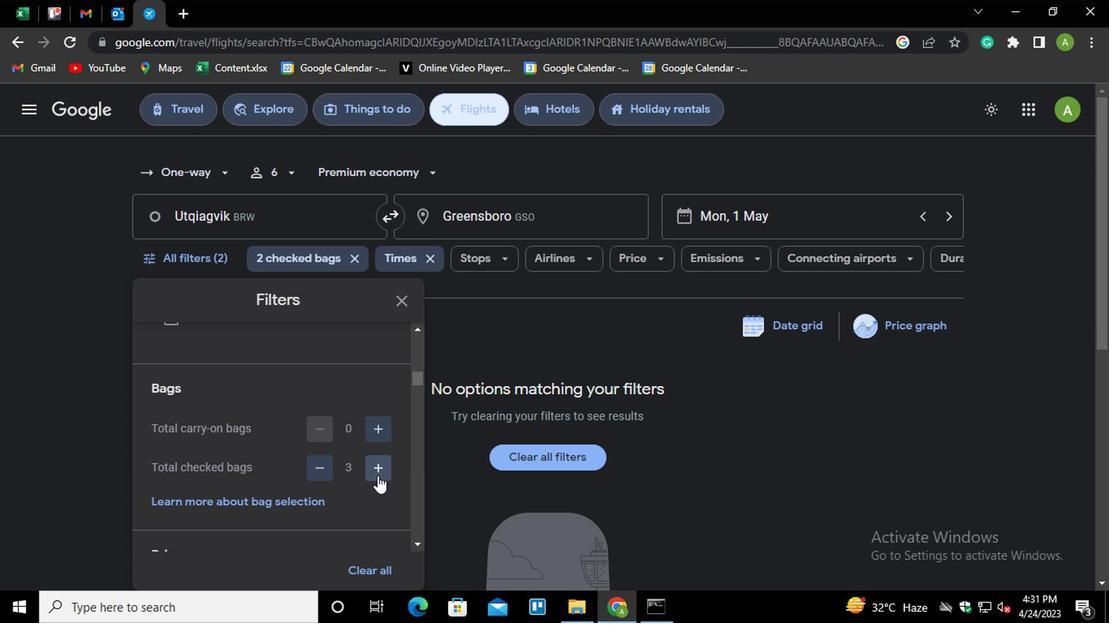 
Action: Mouse scrolled (362, 489) with delta (0, 0)
Screenshot: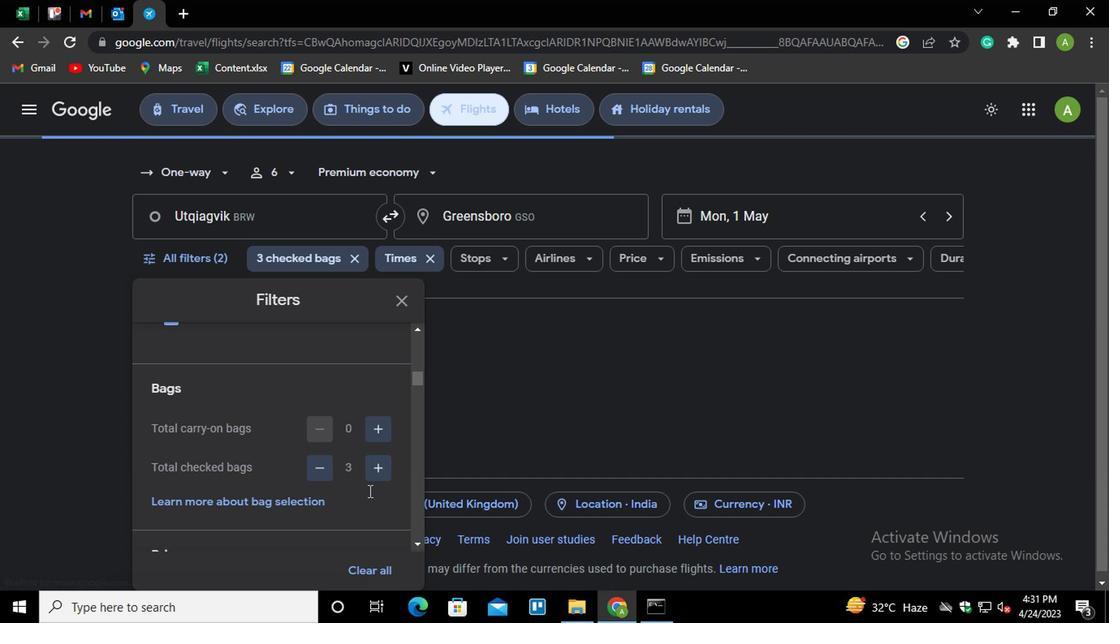 
Action: Mouse scrolled (362, 489) with delta (0, 0)
Screenshot: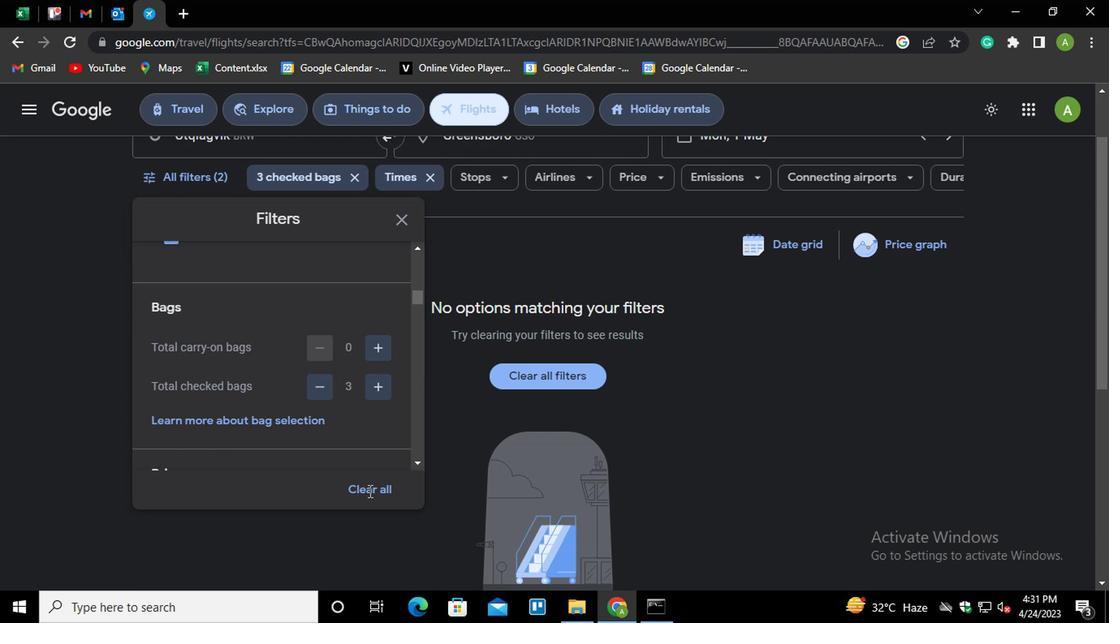 
Action: Mouse moved to (331, 323)
Screenshot: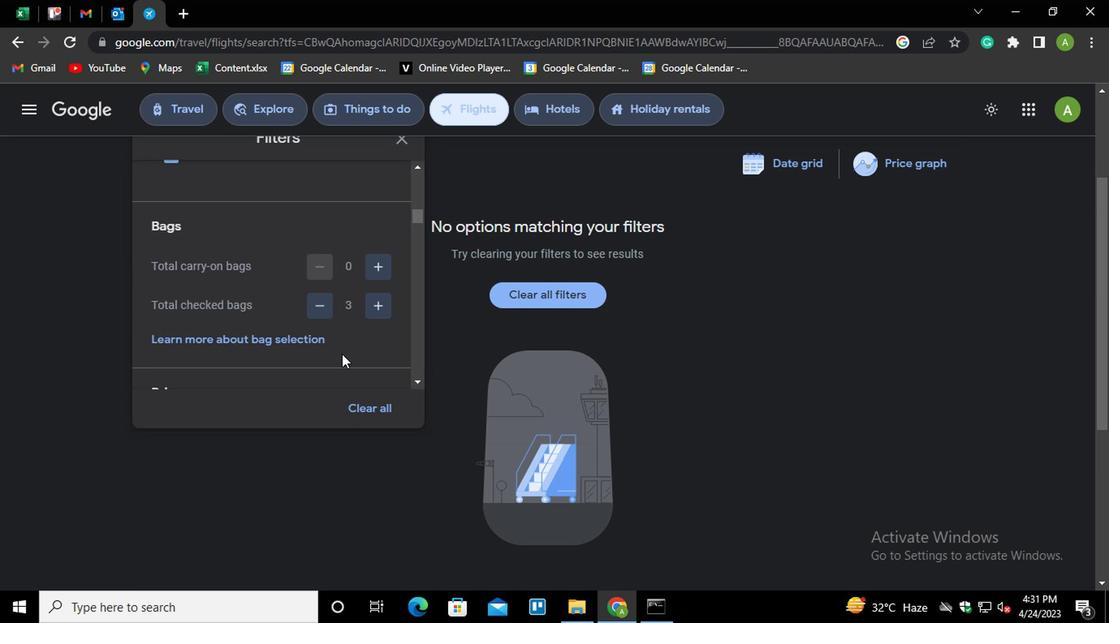 
Action: Mouse scrolled (331, 322) with delta (0, -1)
Screenshot: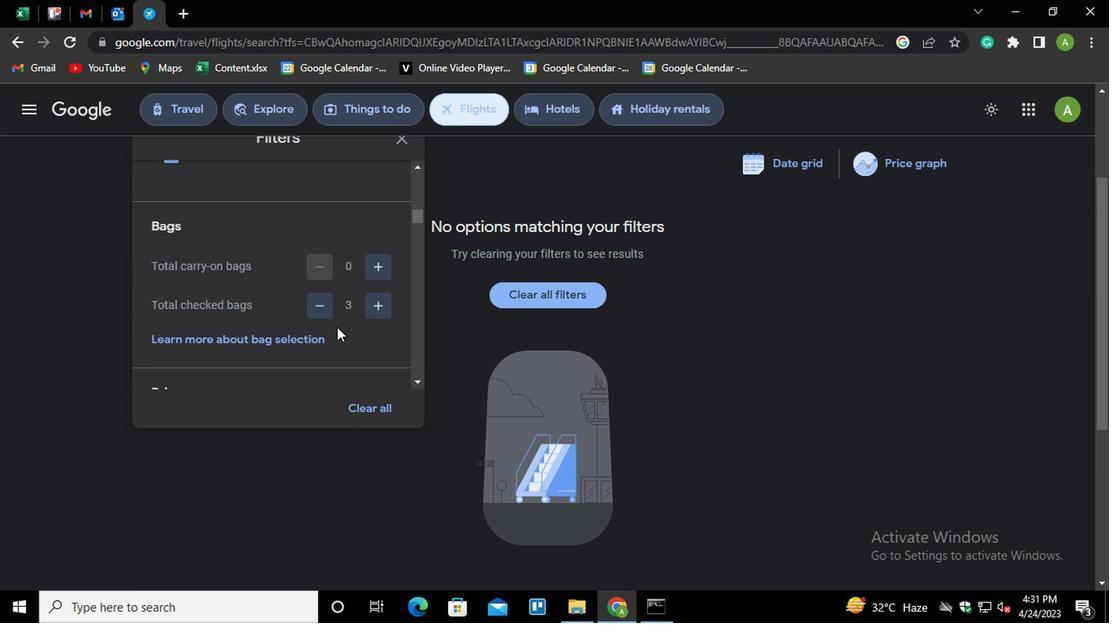 
Action: Mouse moved to (333, 268)
Screenshot: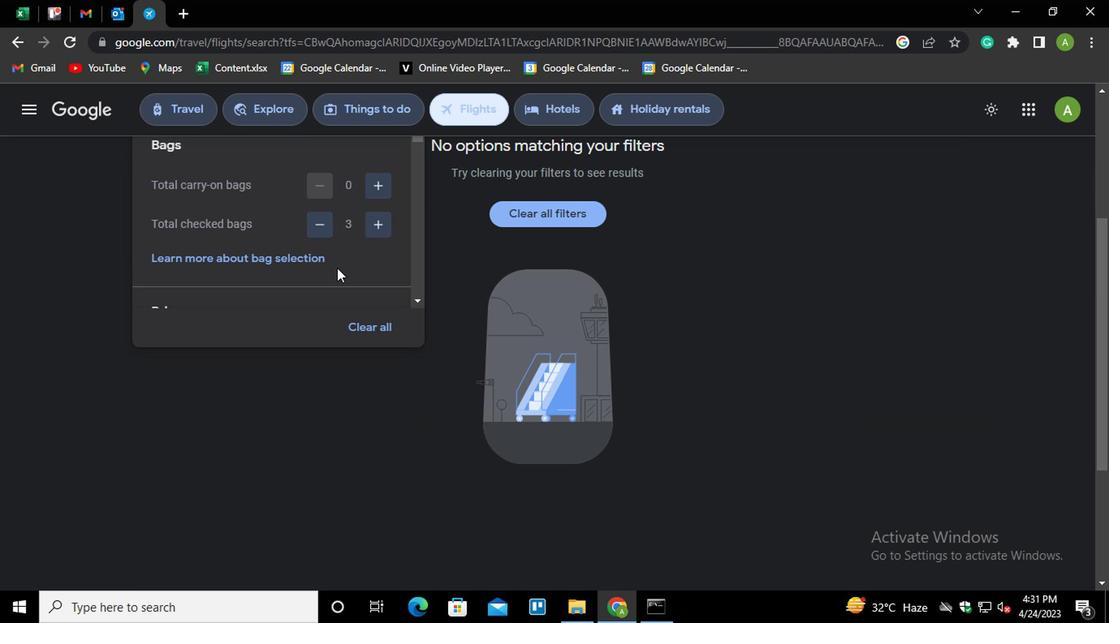 
Action: Mouse scrolled (333, 269) with delta (0, 0)
Screenshot: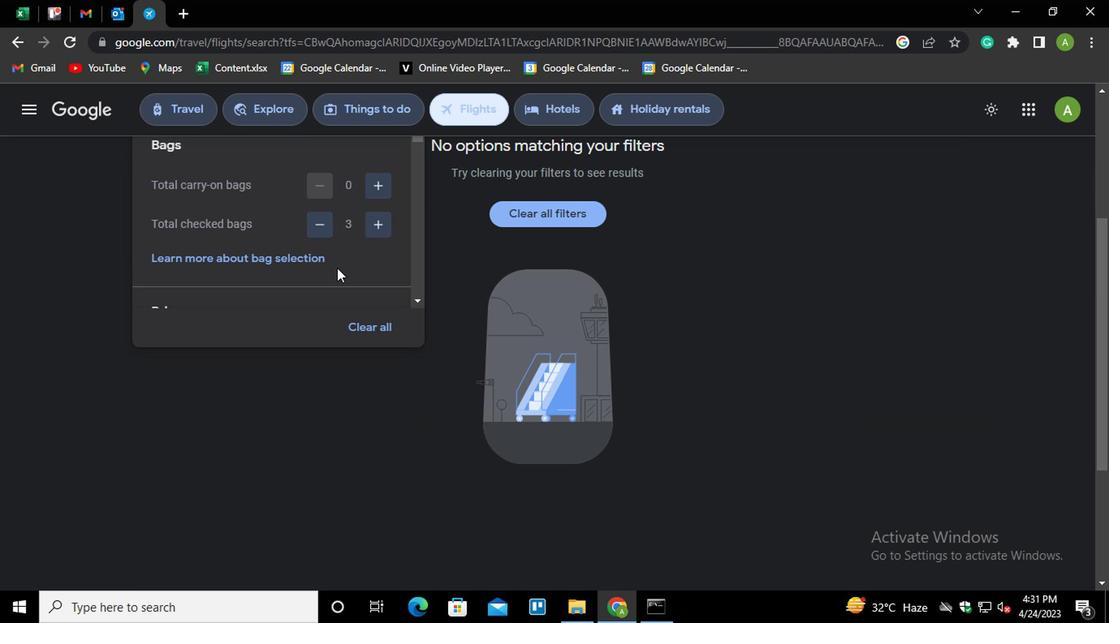 
Action: Mouse scrolled (333, 269) with delta (0, 0)
Screenshot: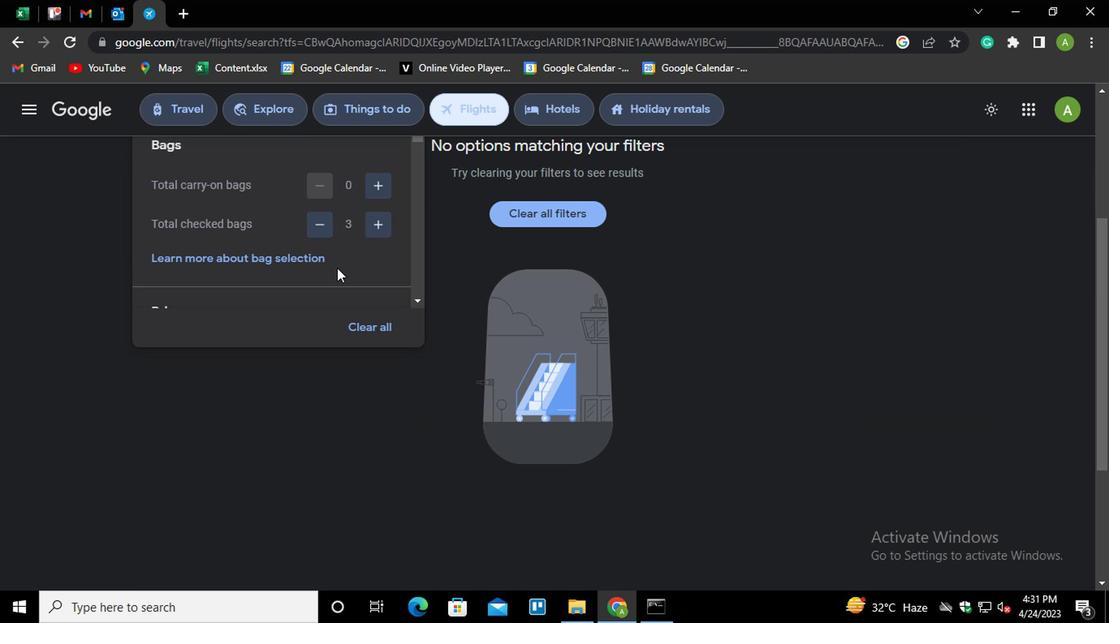 
Action: Mouse scrolled (333, 267) with delta (0, -1)
Screenshot: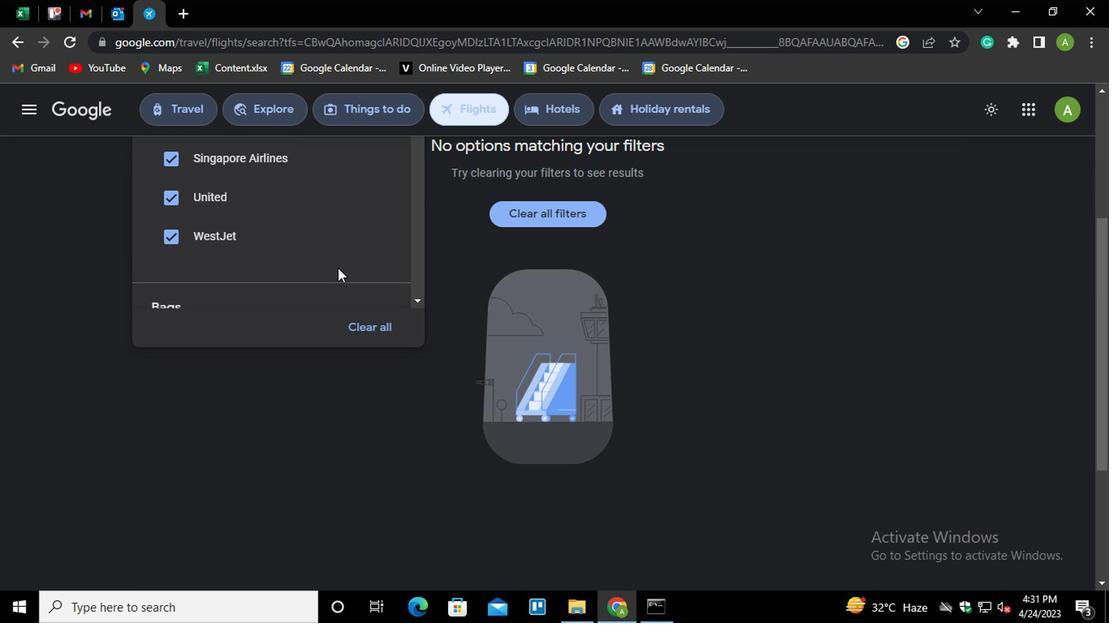 
Action: Mouse scrolled (333, 267) with delta (0, -1)
Screenshot: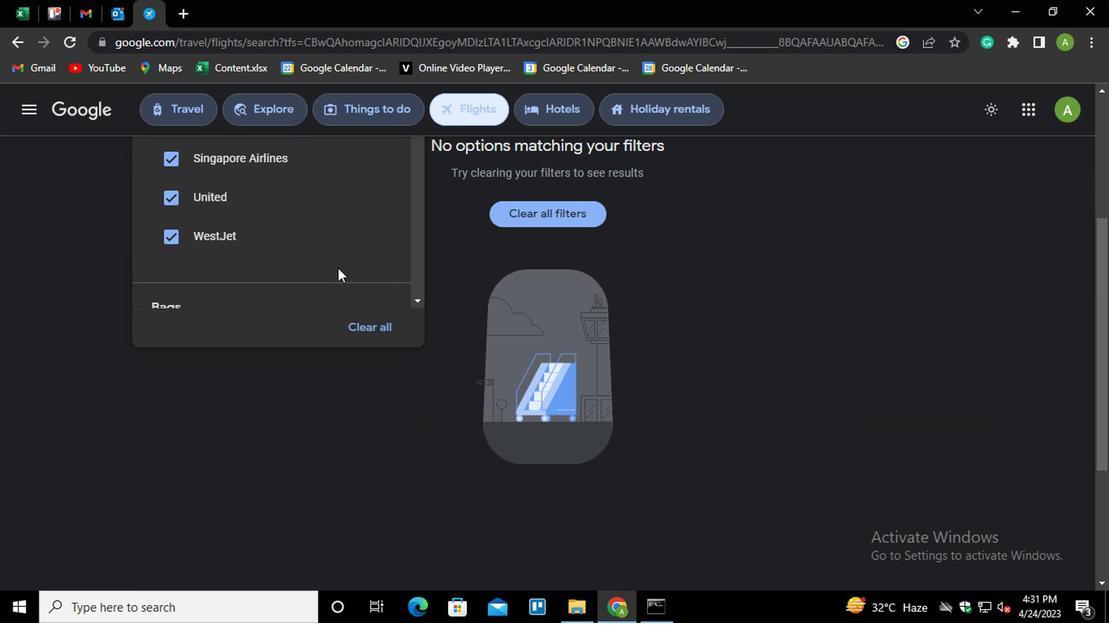 
Action: Mouse scrolled (333, 267) with delta (0, -1)
Screenshot: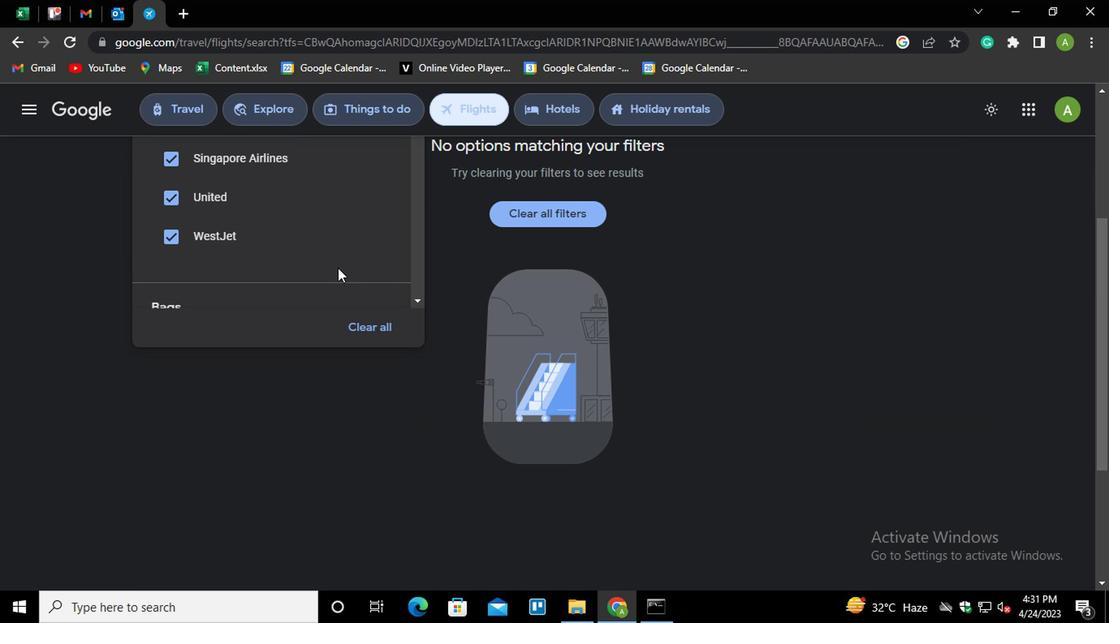 
Action: Mouse scrolled (333, 267) with delta (0, -1)
Screenshot: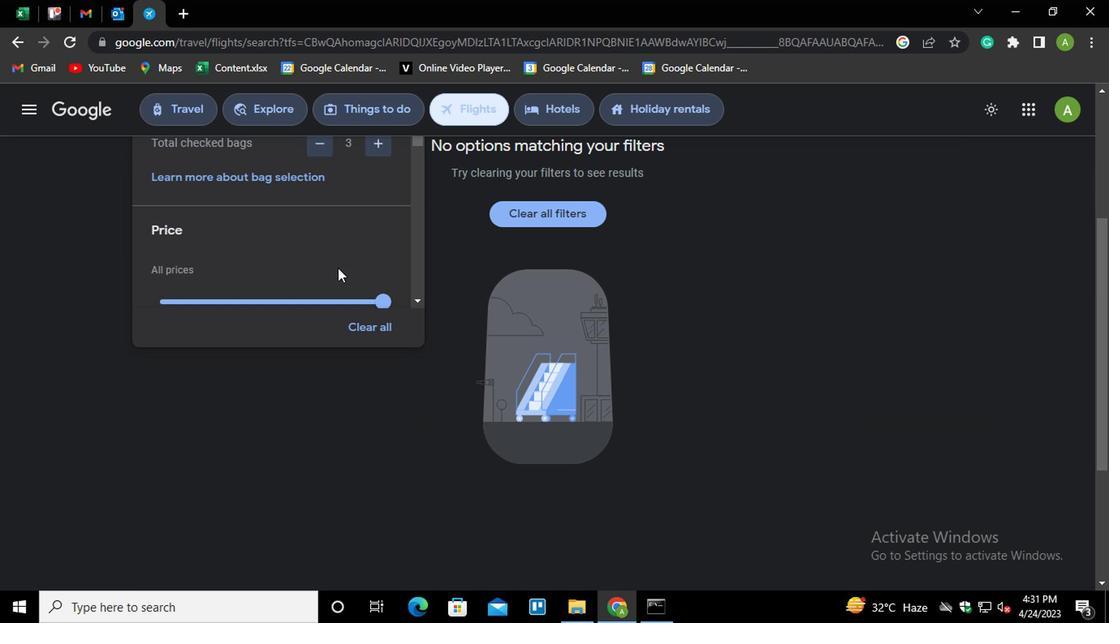 
Action: Mouse scrolled (333, 267) with delta (0, -1)
Screenshot: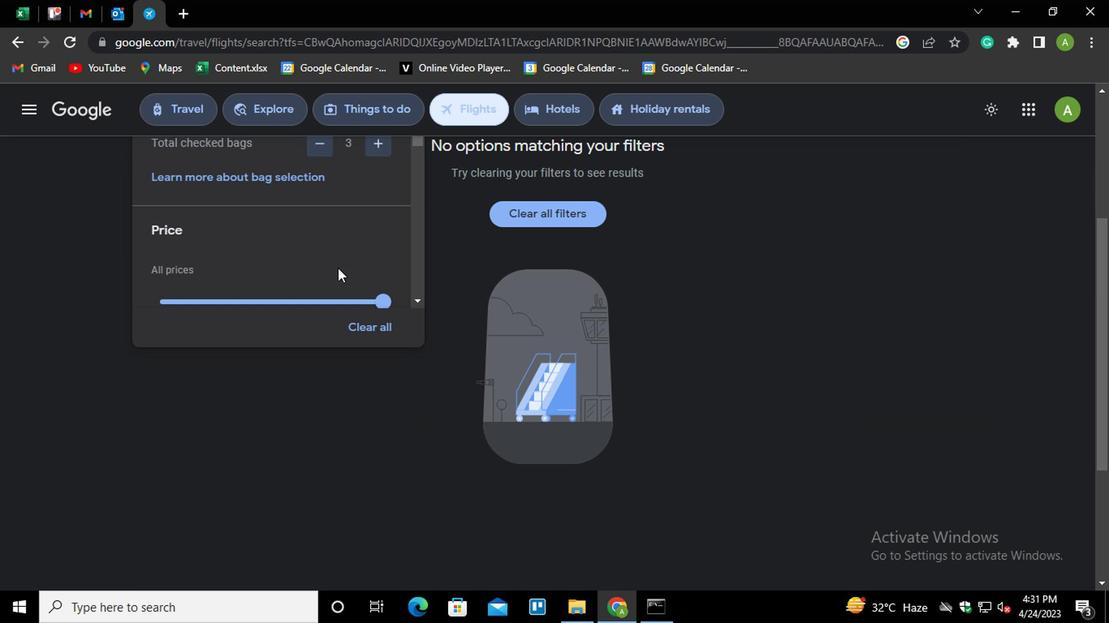 
Action: Mouse moved to (512, 262)
Screenshot: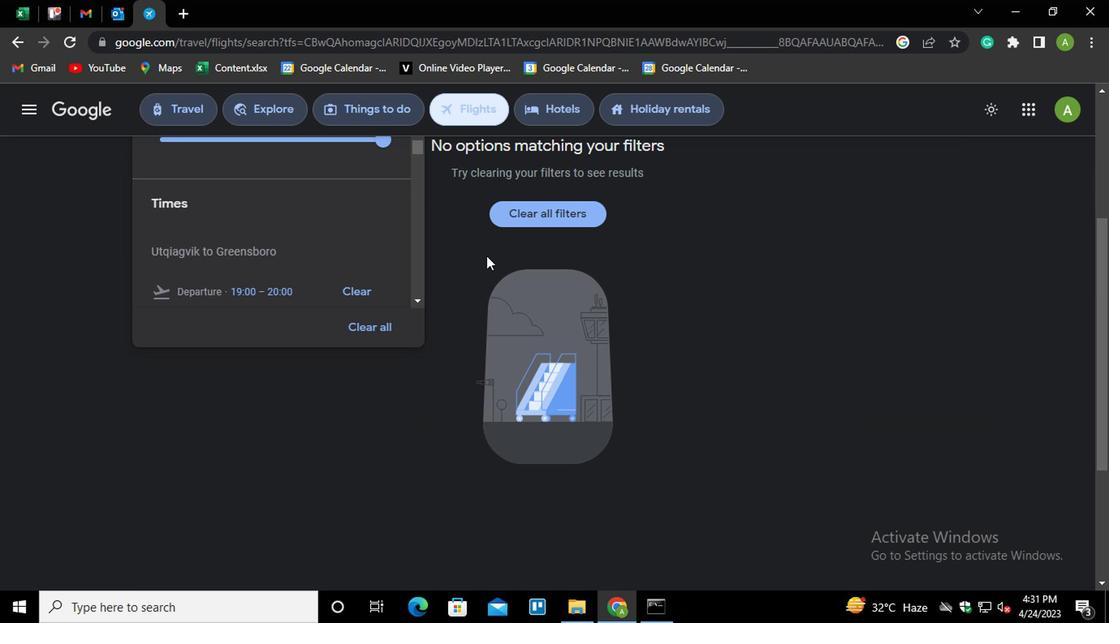 
Action: Mouse scrolled (512, 263) with delta (0, 0)
Screenshot: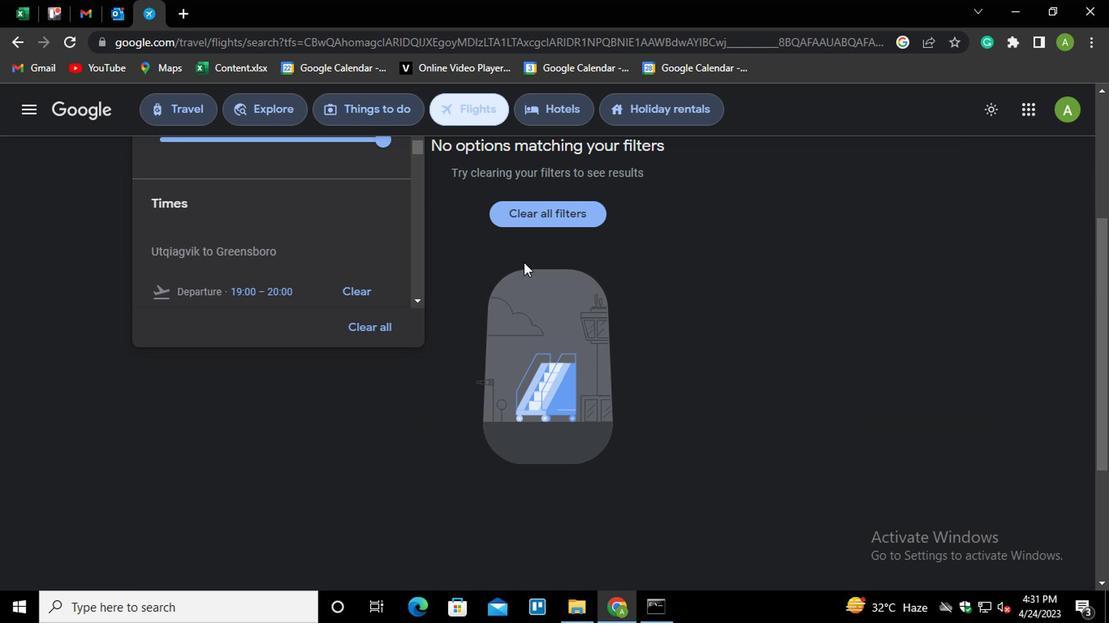 
Action: Mouse moved to (353, 223)
Screenshot: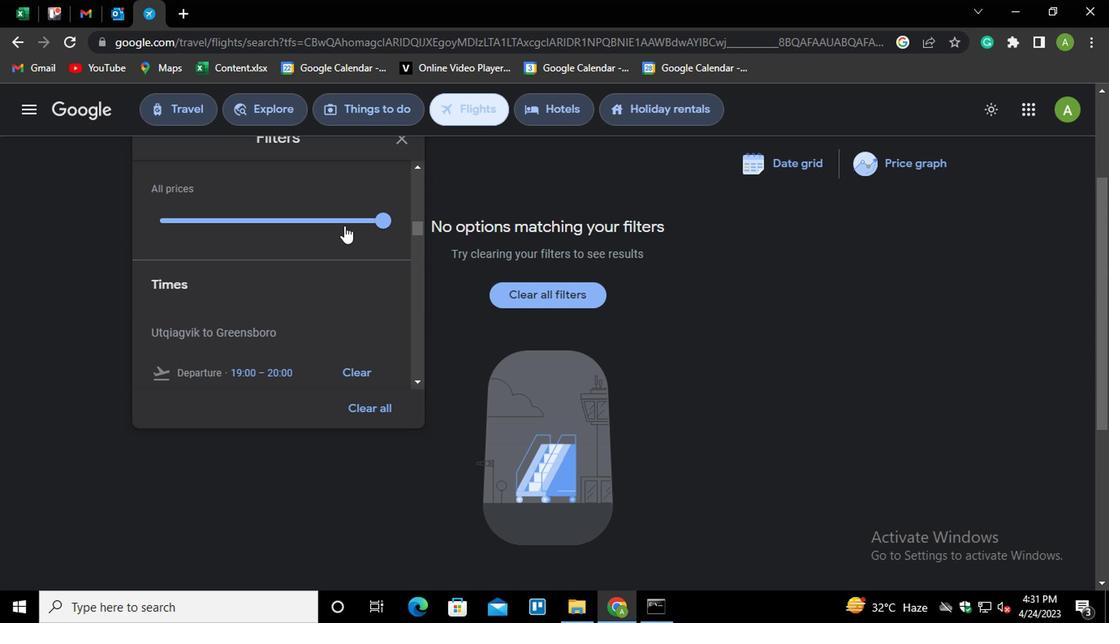 
Action: Mouse pressed left at (353, 223)
Screenshot: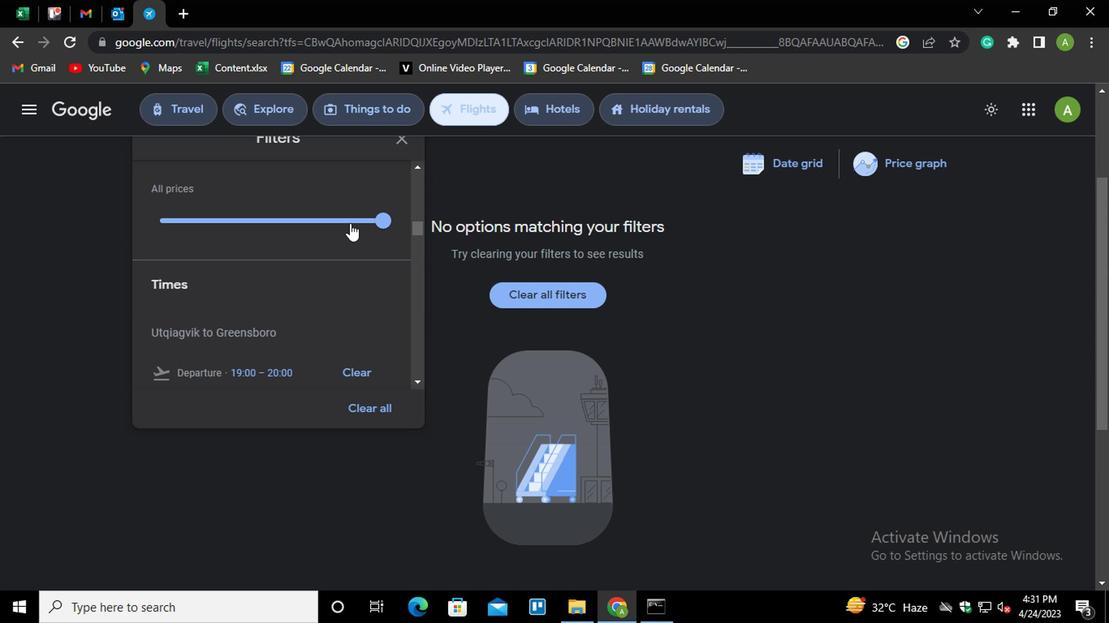 
Action: Mouse moved to (321, 342)
Screenshot: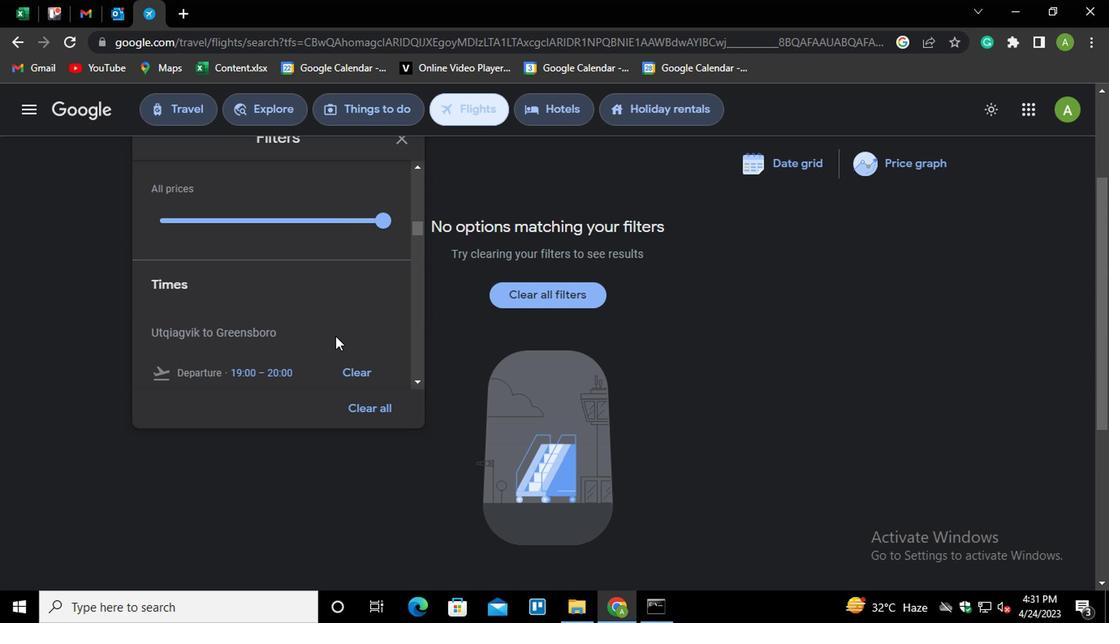 
Action: Mouse scrolled (321, 341) with delta (0, 0)
Screenshot: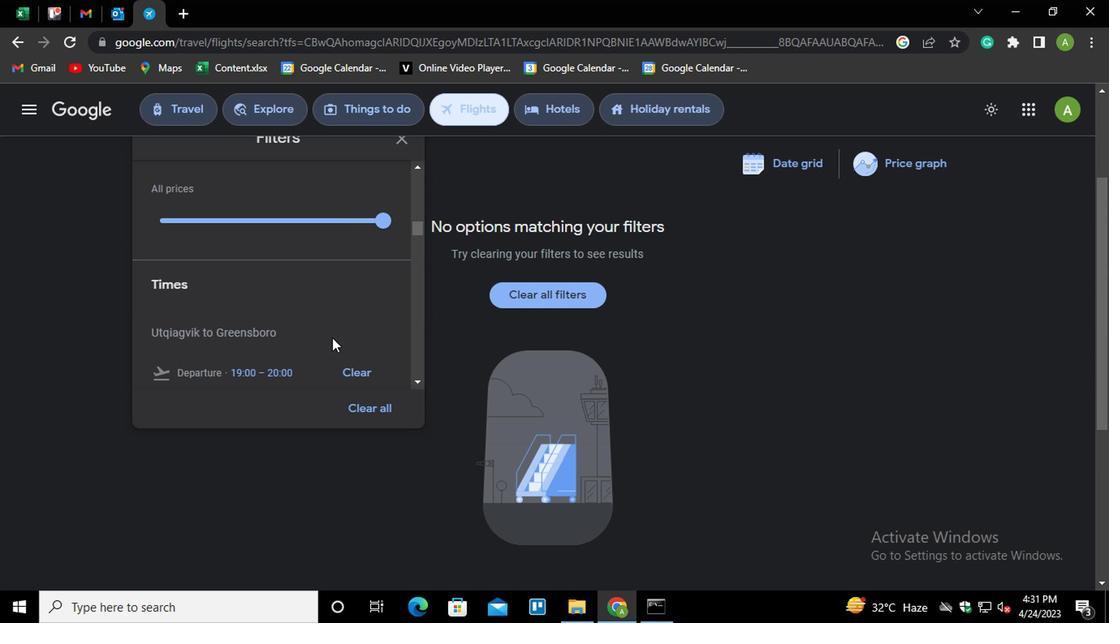 
Action: Mouse moved to (346, 324)
Screenshot: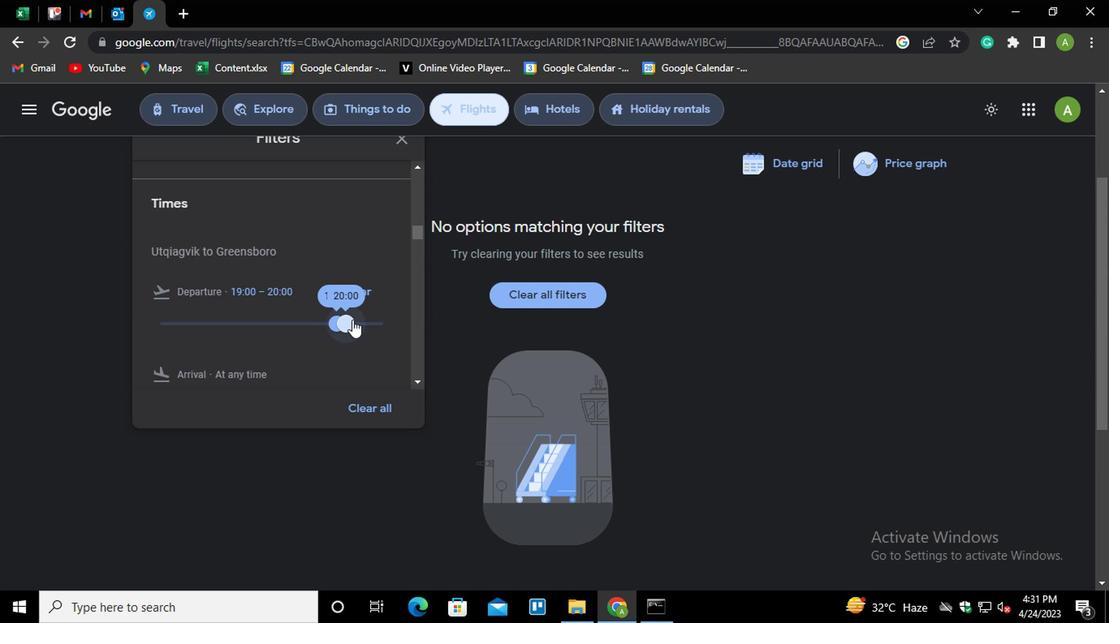
Action: Mouse pressed left at (346, 324)
Screenshot: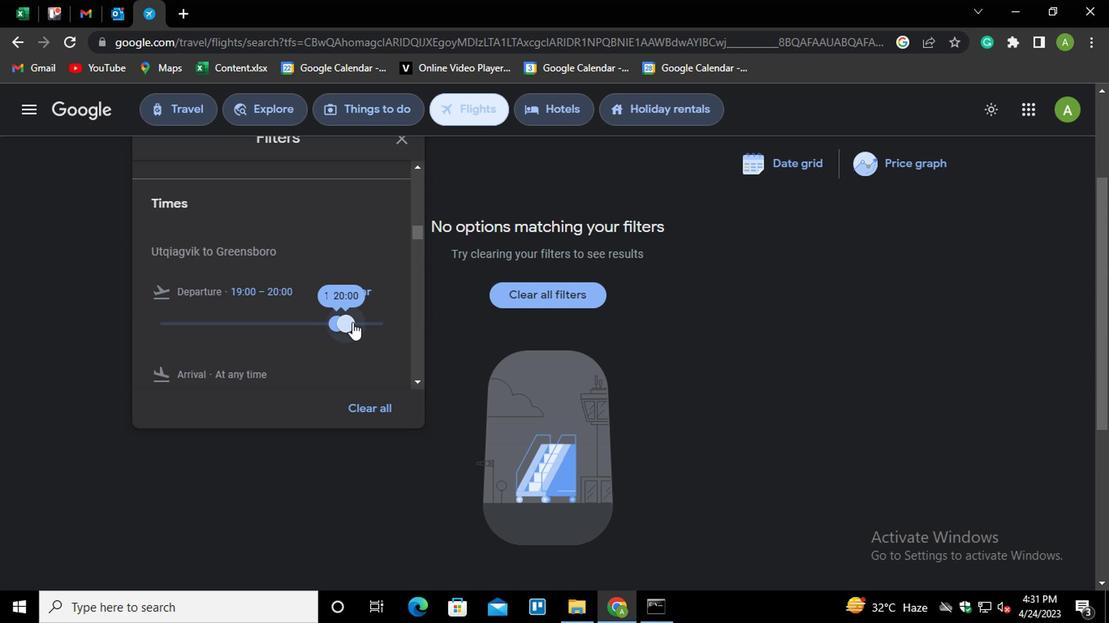 
Action: Mouse moved to (328, 325)
Screenshot: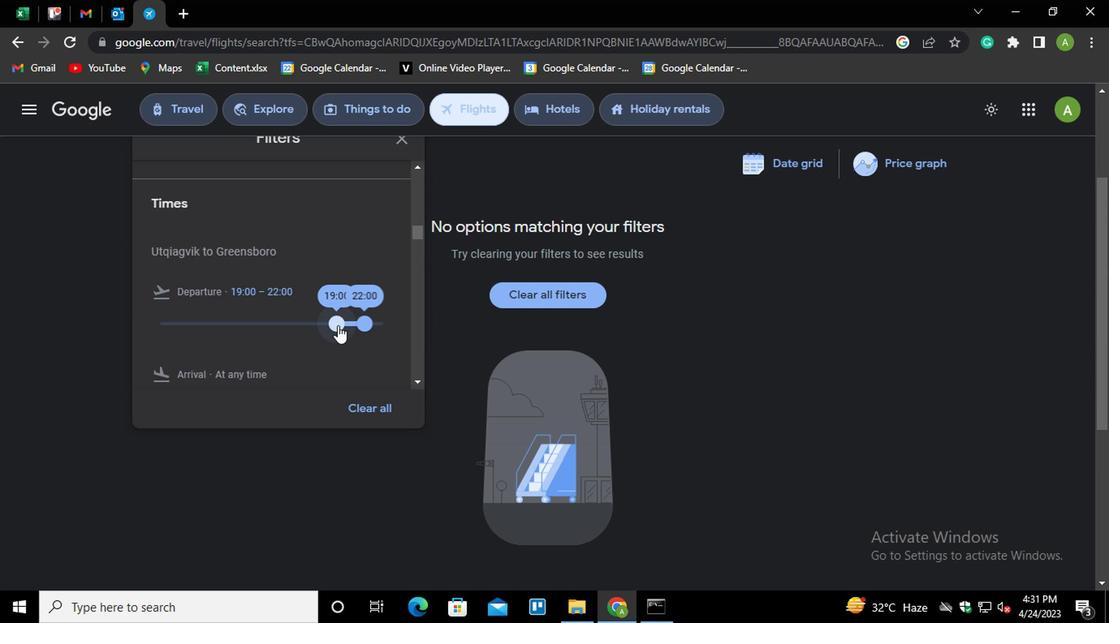 
Action: Mouse pressed left at (328, 325)
Screenshot: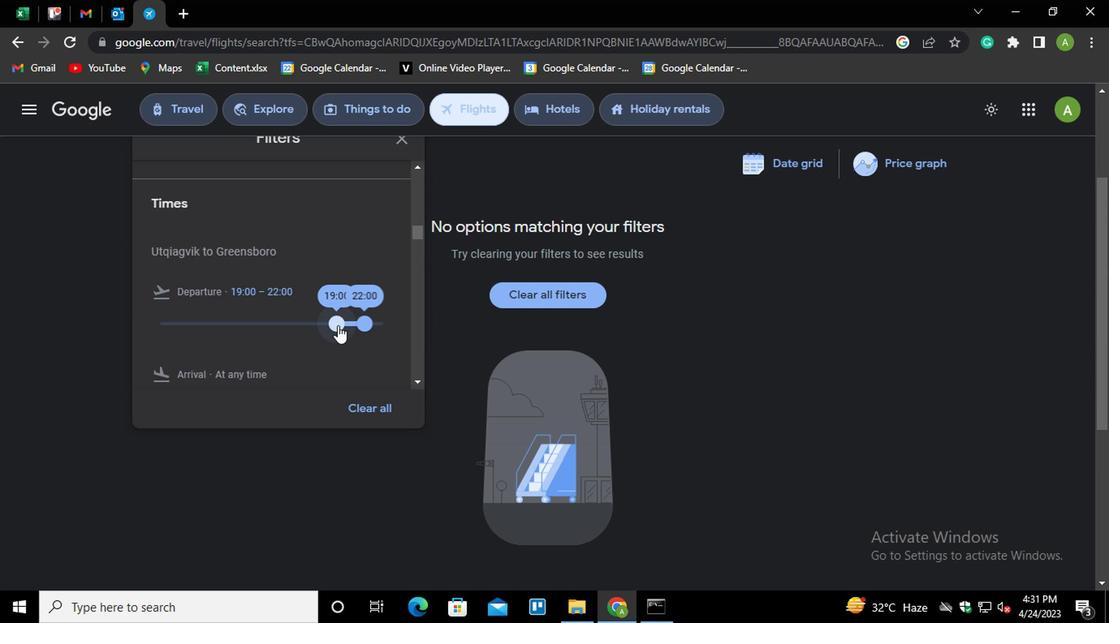 
Action: Mouse moved to (355, 323)
Screenshot: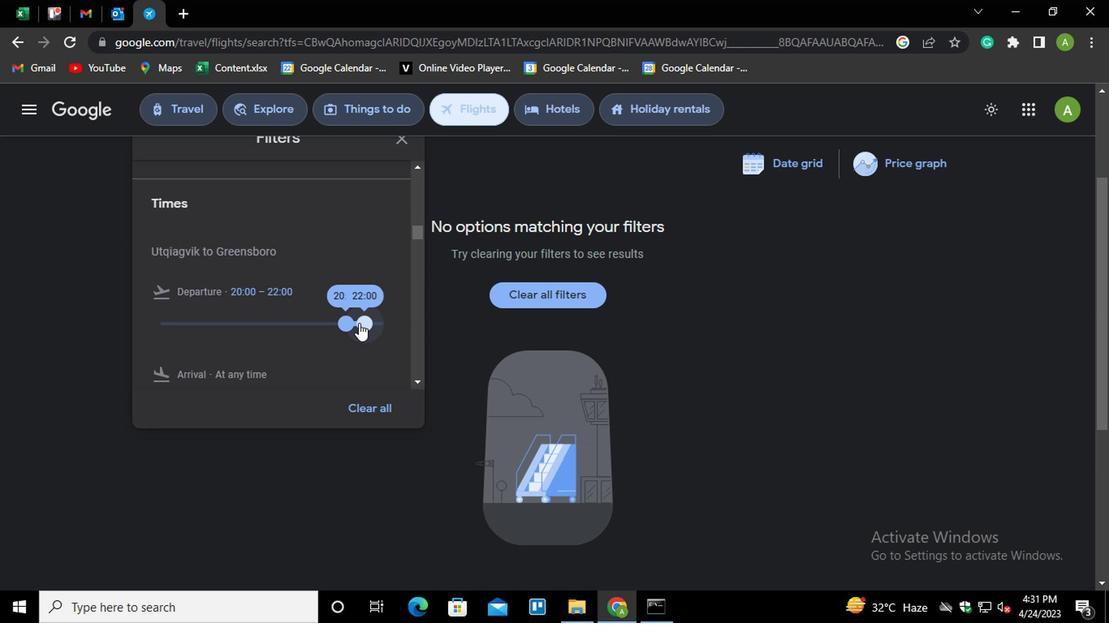 
Action: Mouse pressed left at (355, 323)
Screenshot: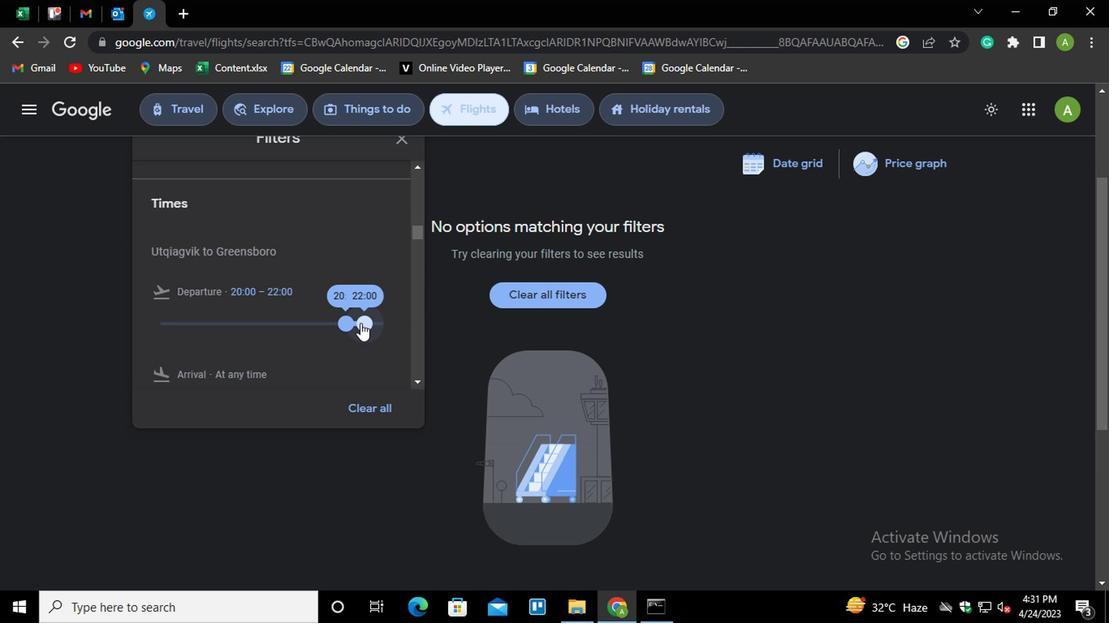 
Action: Mouse moved to (347, 324)
Screenshot: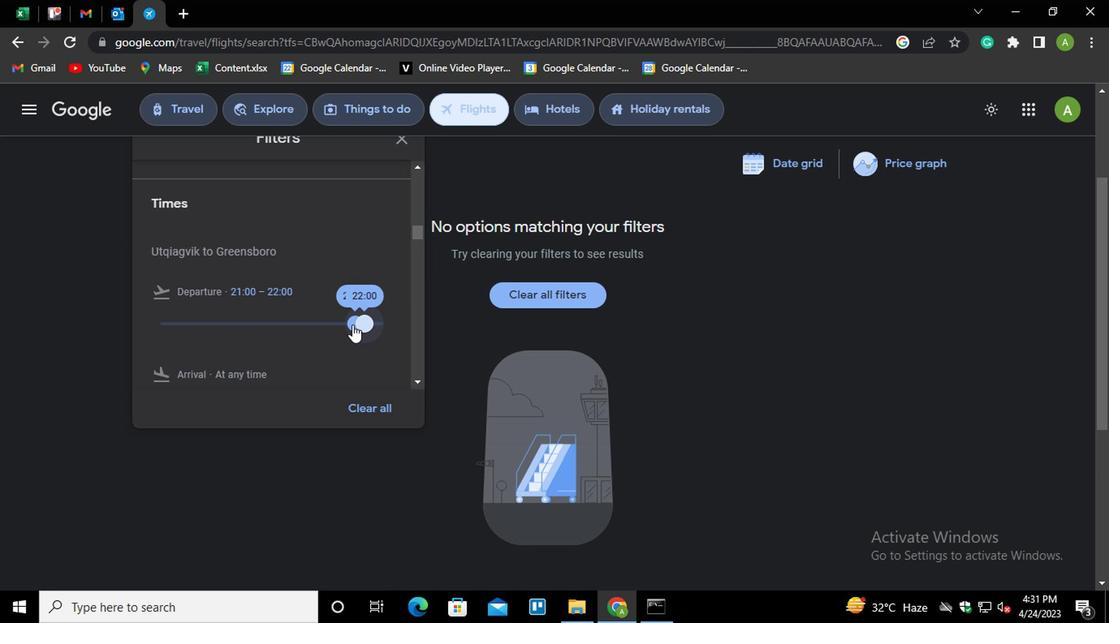 
Action: Mouse pressed left at (347, 324)
Screenshot: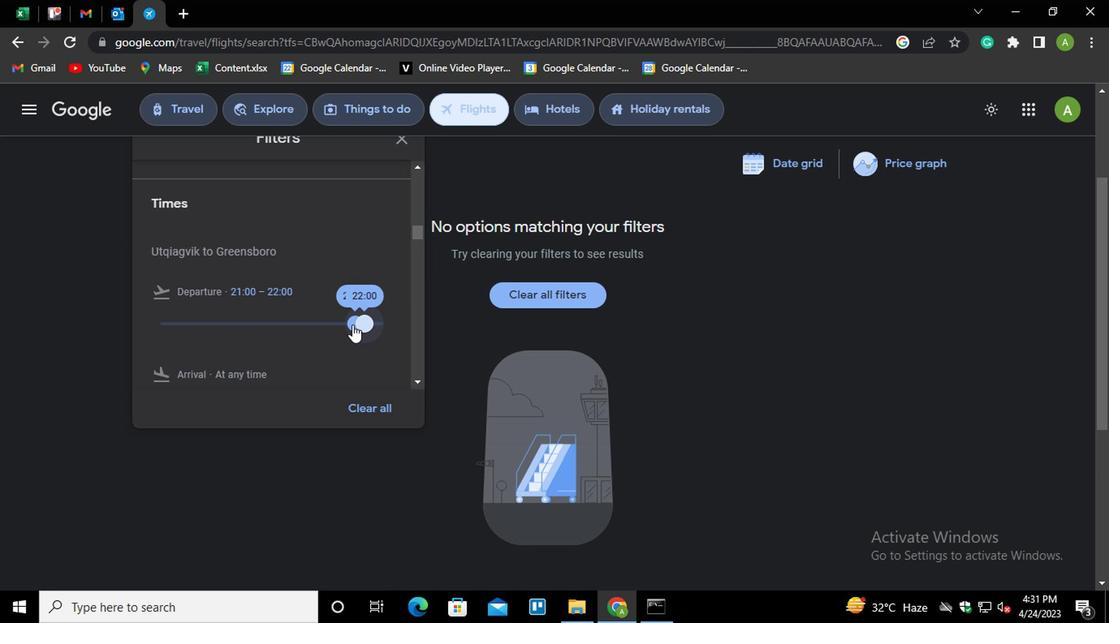 
Action: Mouse moved to (333, 322)
Screenshot: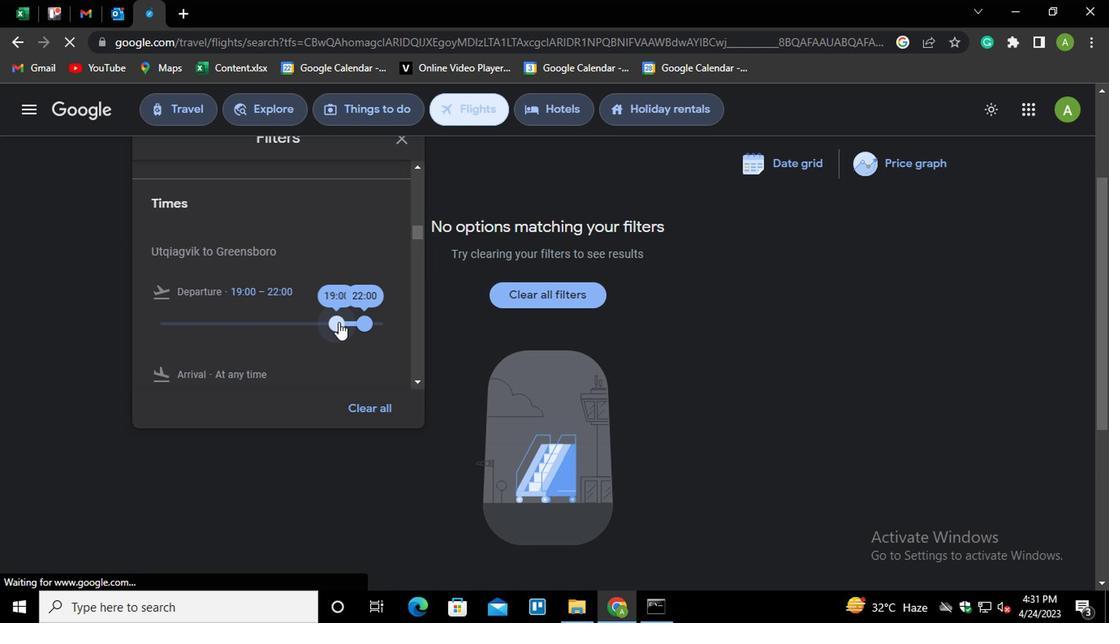 
Action: Mouse pressed left at (333, 322)
Screenshot: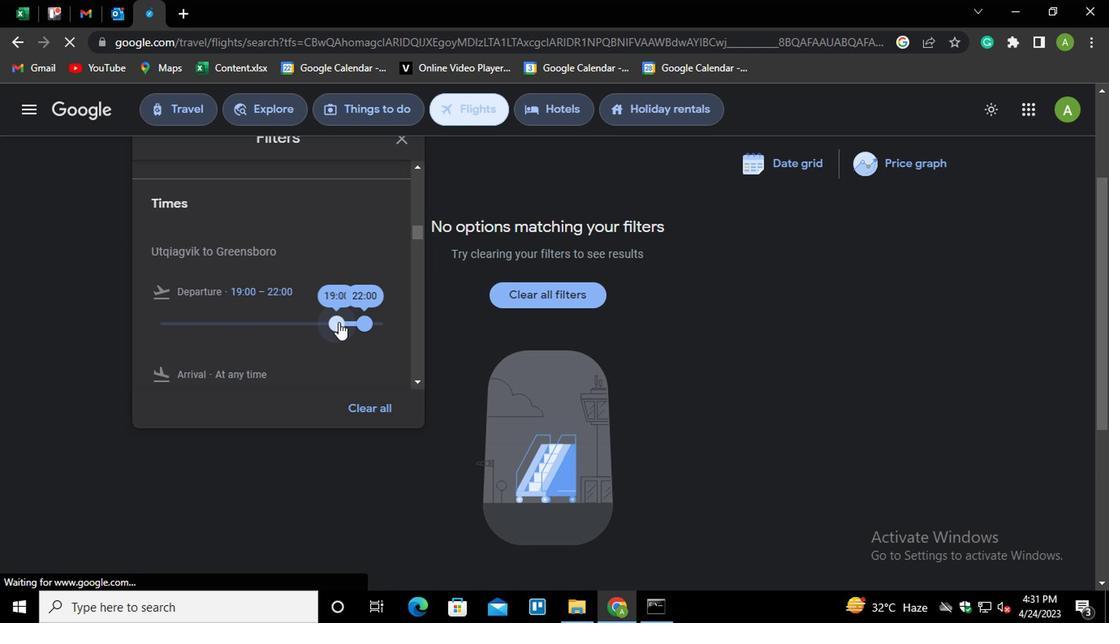 
Action: Mouse moved to (355, 318)
Screenshot: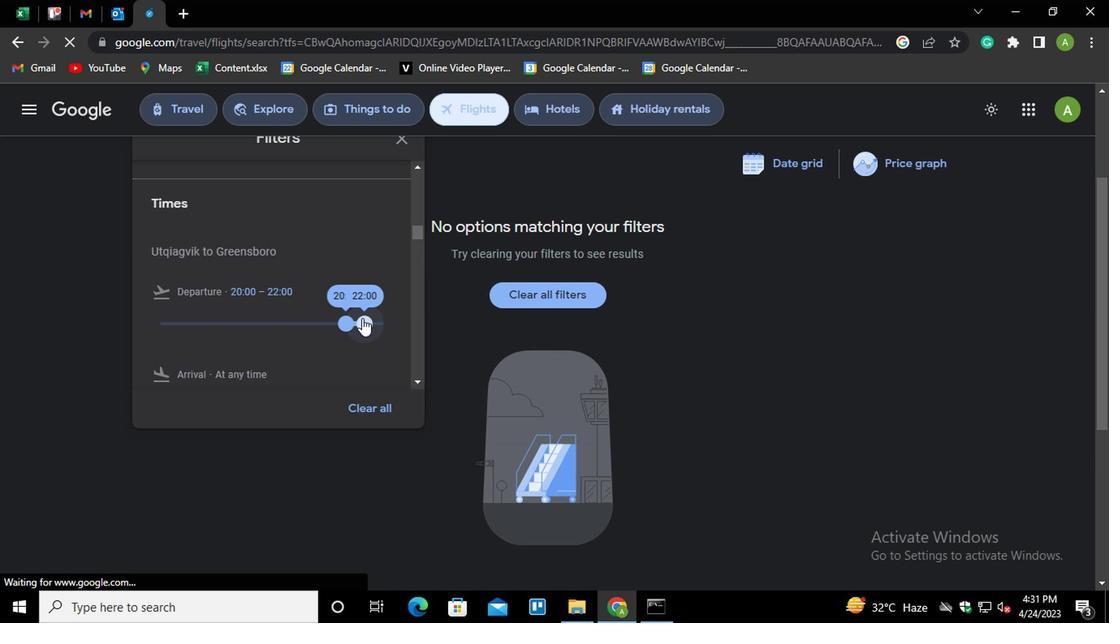 
Action: Mouse pressed left at (355, 318)
Screenshot: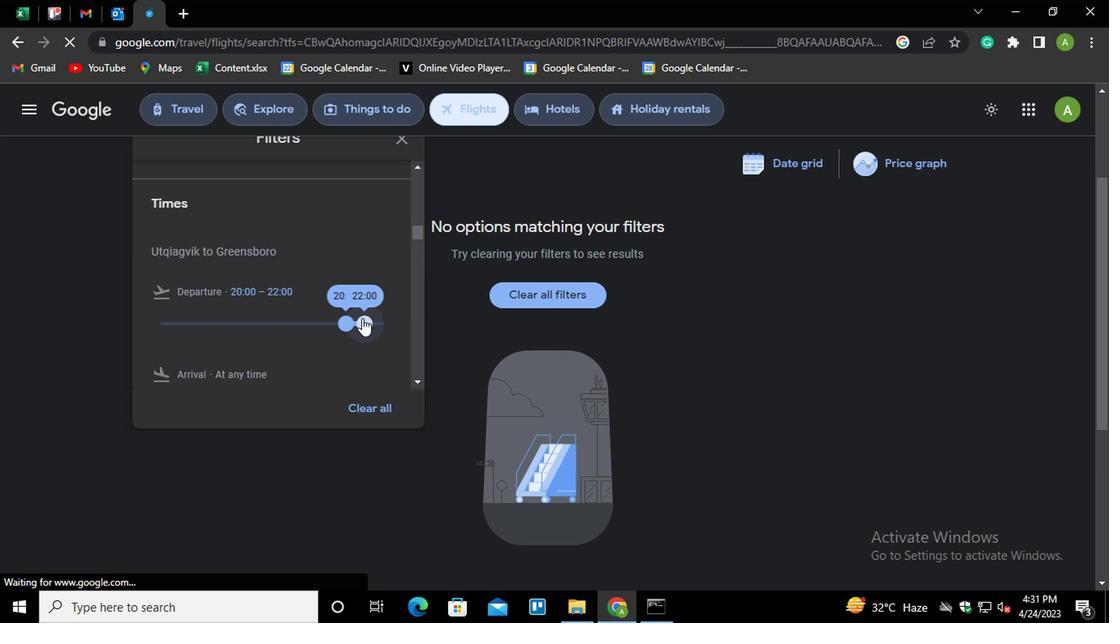 
Action: Mouse moved to (343, 324)
Screenshot: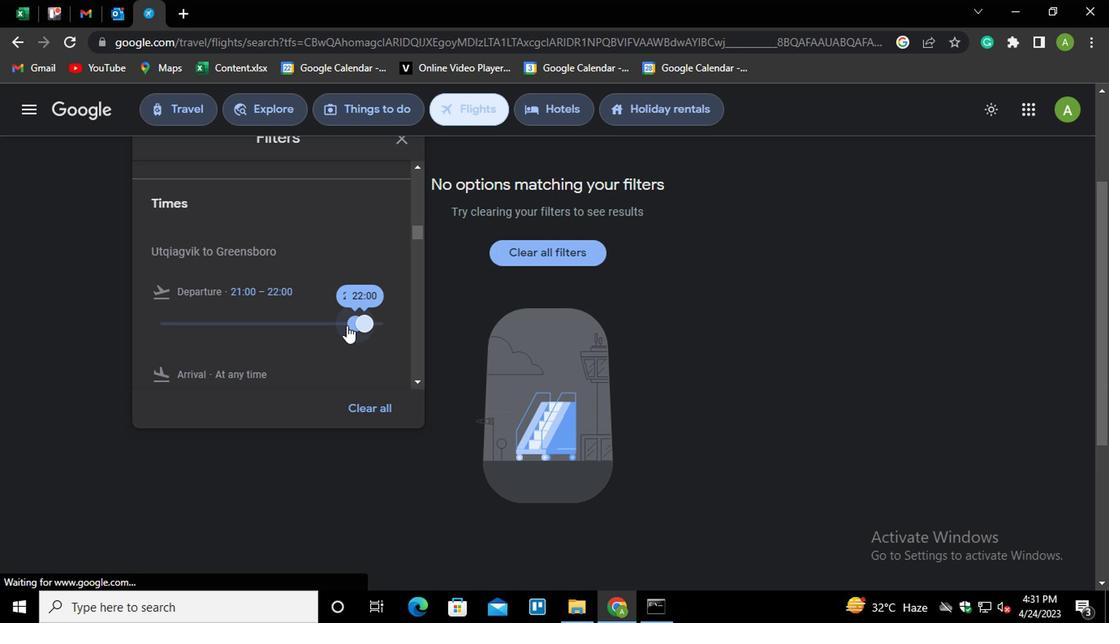 
Action: Mouse pressed left at (343, 324)
Screenshot: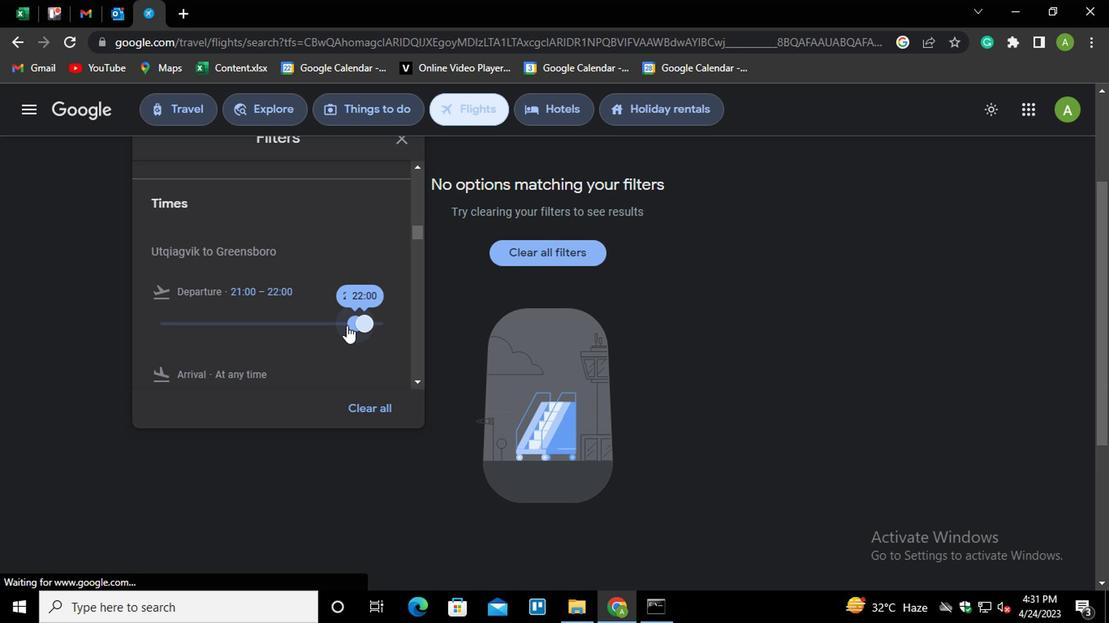 
Action: Mouse moved to (702, 374)
Screenshot: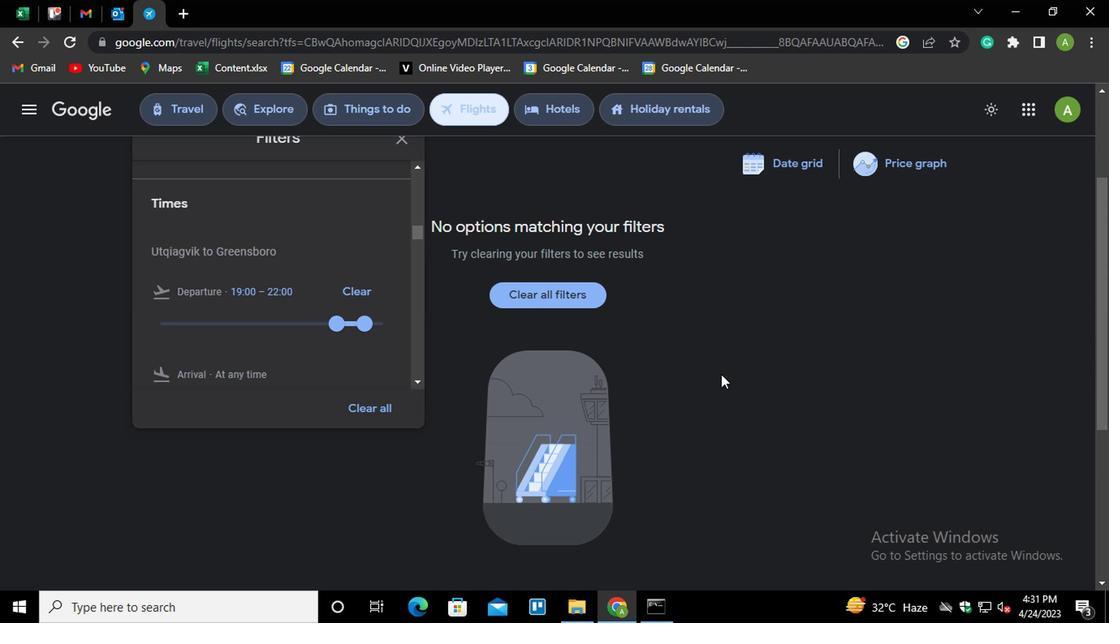 
Action: Mouse pressed left at (702, 374)
Screenshot: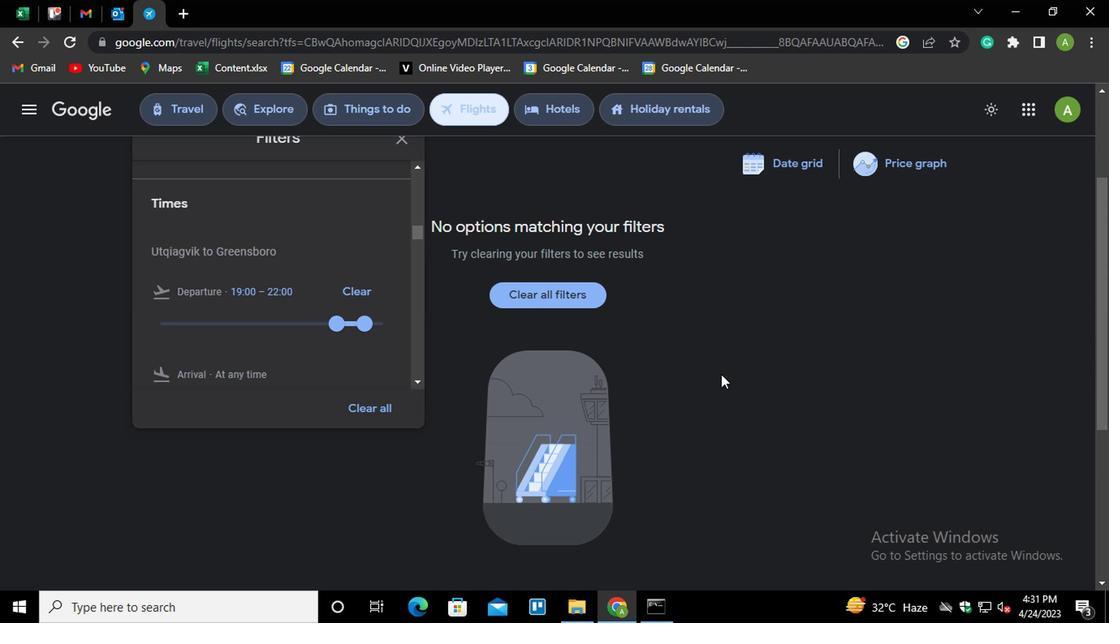 
Action: Mouse moved to (678, 319)
Screenshot: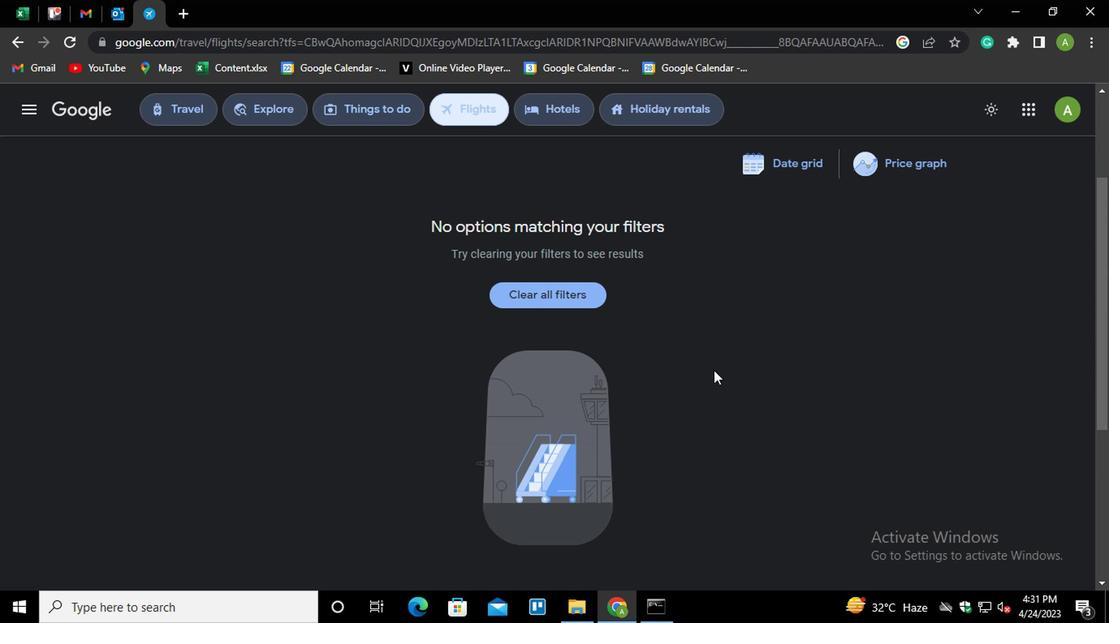 
